 Task: Look for space in Provo, United States from 12th July, 2023 to 16th July, 2023 for 8 adults in price range Rs.10000 to Rs.16000. Place can be private room with 8 bedrooms having 8 beds and 8 bathrooms. Property type can be house, flat, guest house. Amenities needed are: wifi, TV, free parkinig on premises, gym, breakfast. Booking option can be shelf check-in. Required host language is English.
Action: Mouse moved to (435, 105)
Screenshot: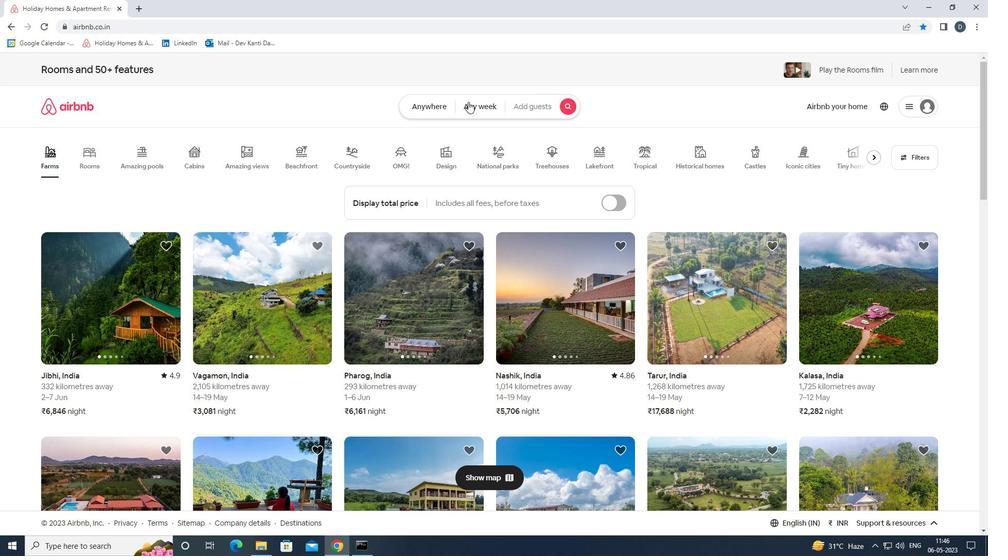 
Action: Mouse pressed left at (435, 105)
Screenshot: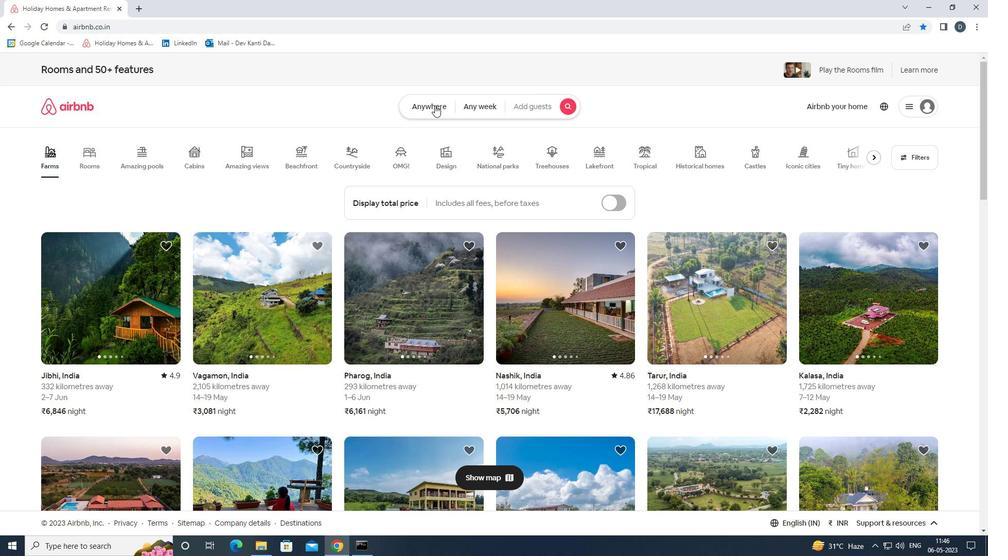 
Action: Mouse moved to (385, 147)
Screenshot: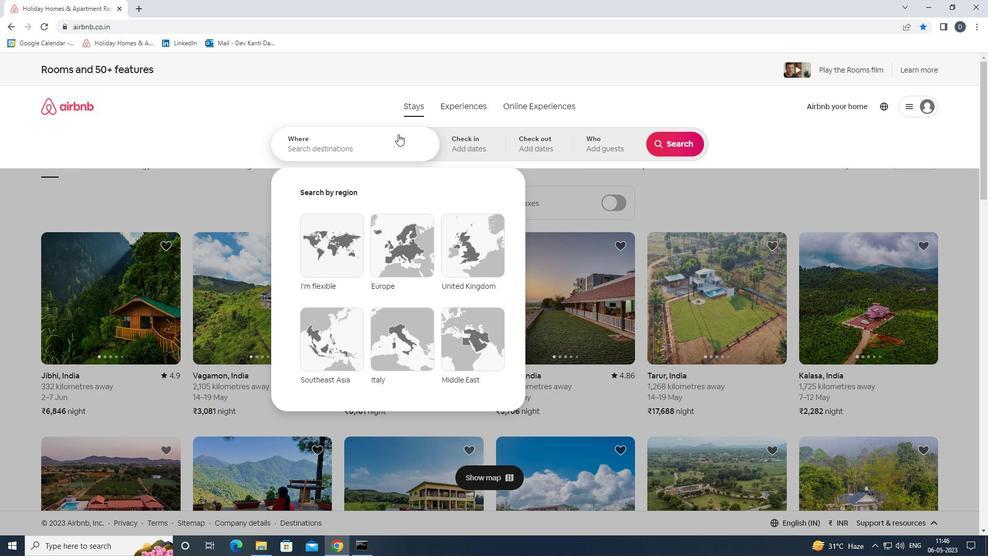 
Action: Mouse pressed left at (385, 147)
Screenshot: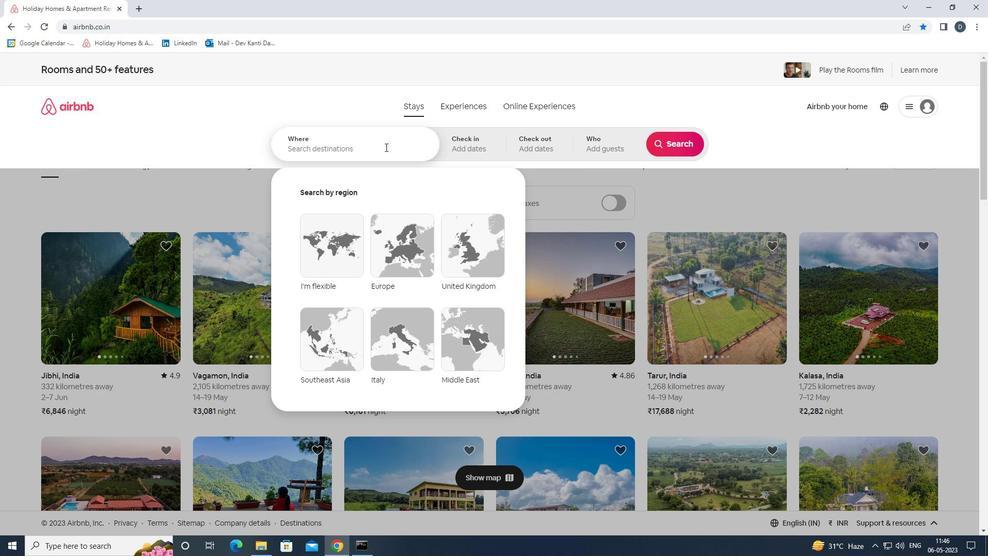 
Action: Key pressed <Key.shift>PROVO,<Key.shift>UNITED<Key.space><Key.shift>STATES<Key.enter>
Screenshot: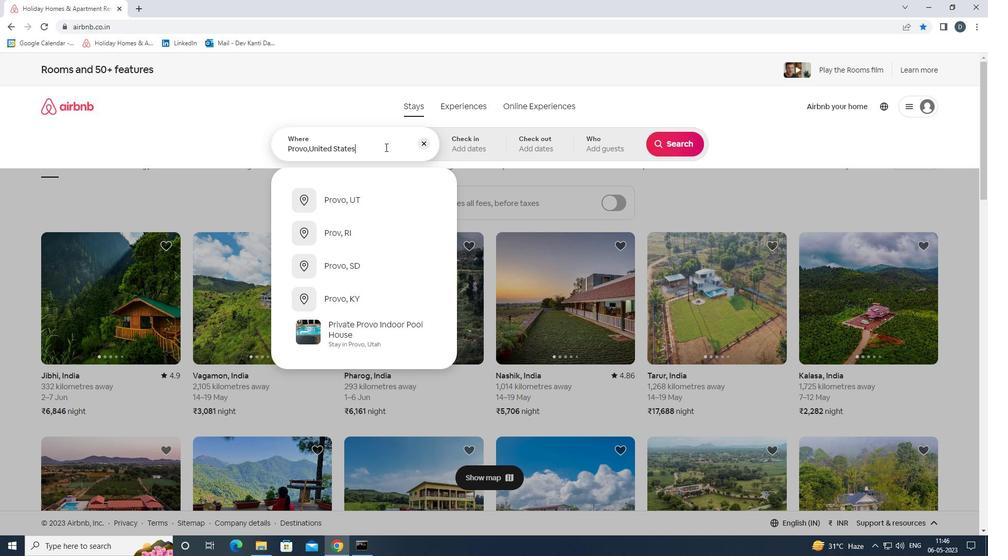 
Action: Mouse moved to (680, 224)
Screenshot: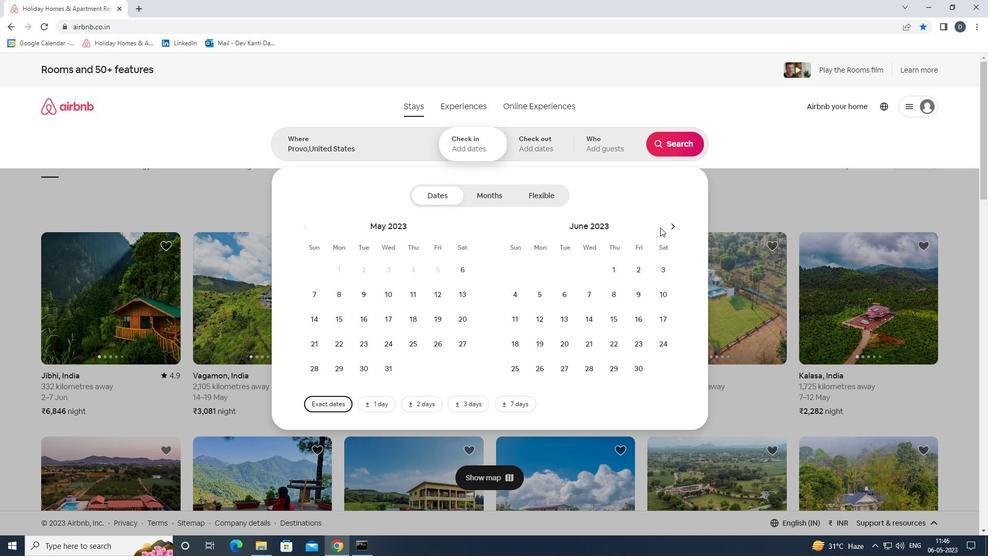 
Action: Mouse pressed left at (680, 224)
Screenshot: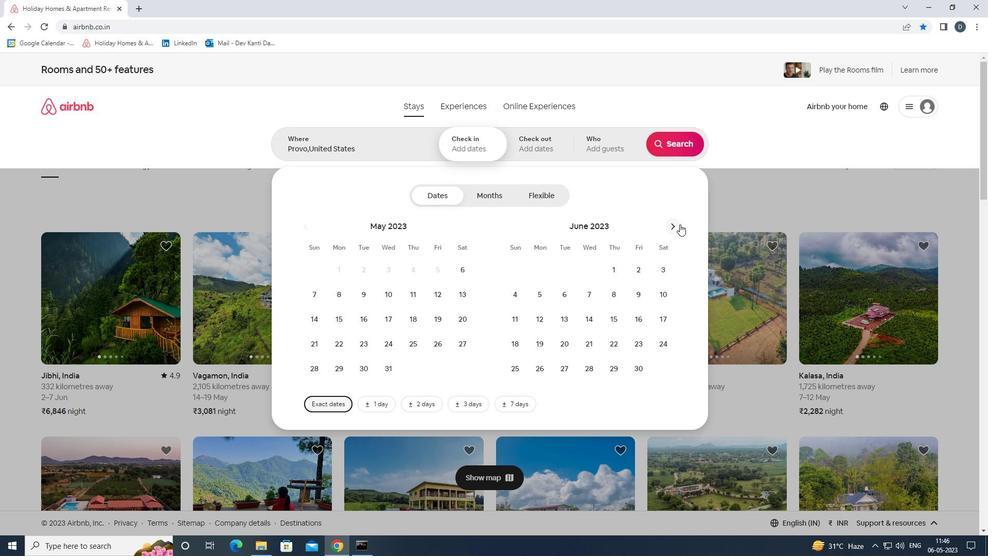 
Action: Mouse moved to (581, 317)
Screenshot: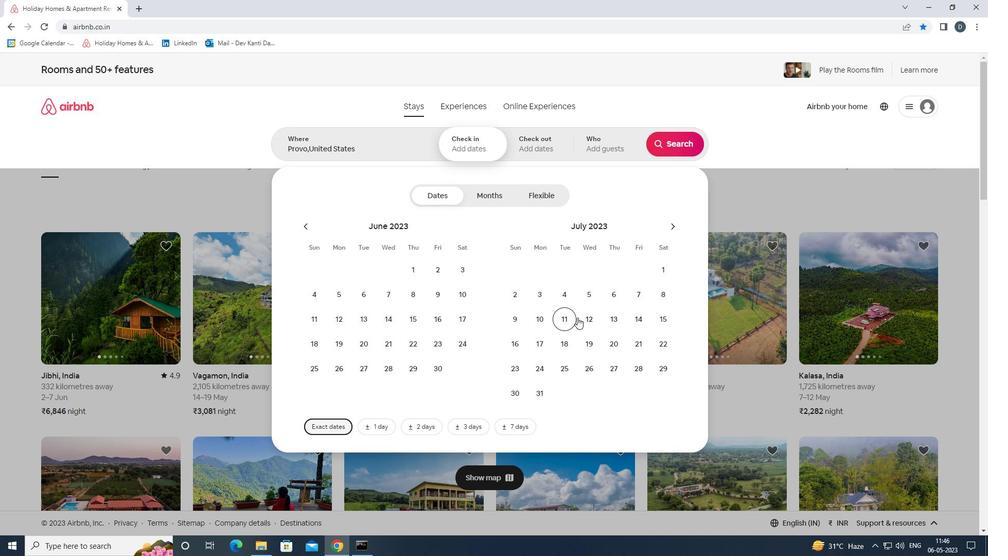 
Action: Mouse pressed left at (581, 317)
Screenshot: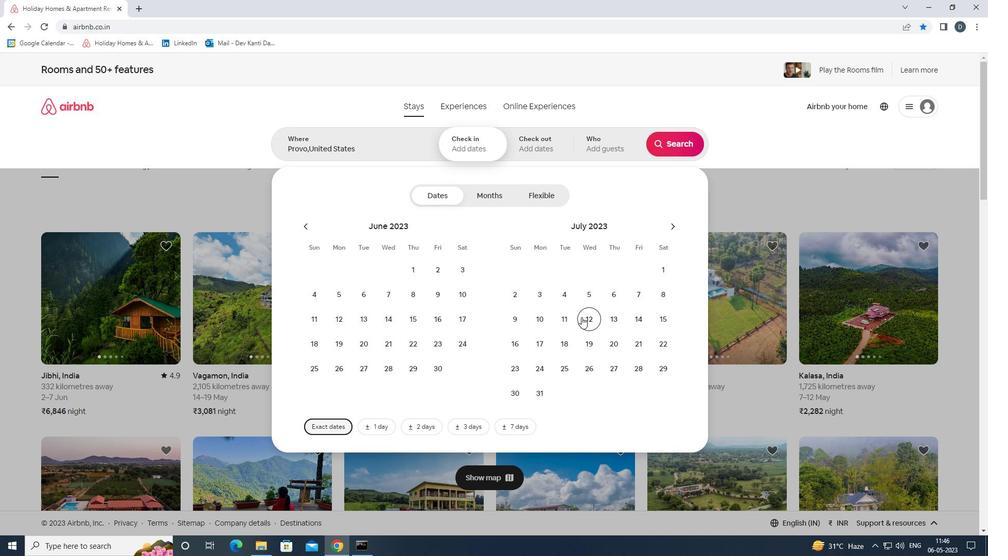 
Action: Mouse moved to (520, 342)
Screenshot: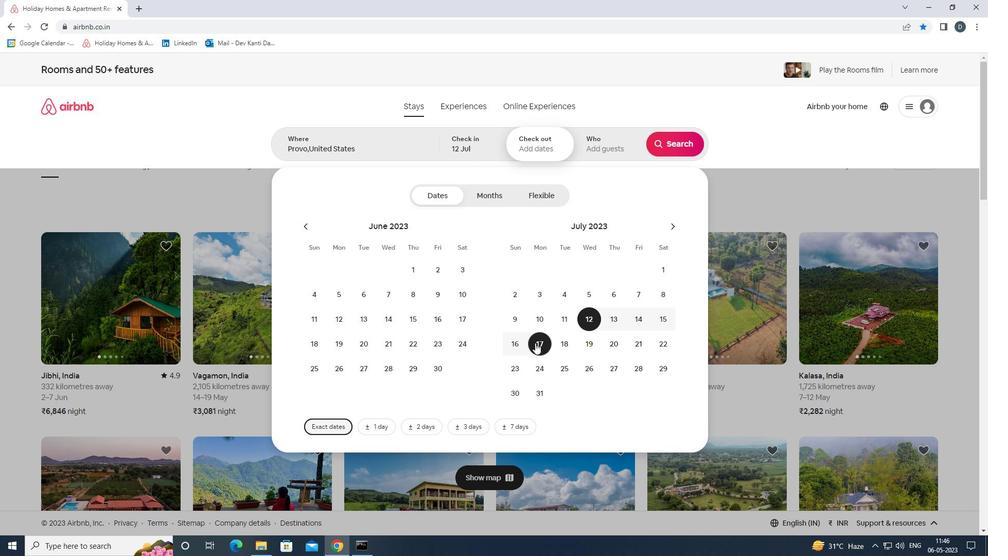 
Action: Mouse pressed left at (520, 342)
Screenshot: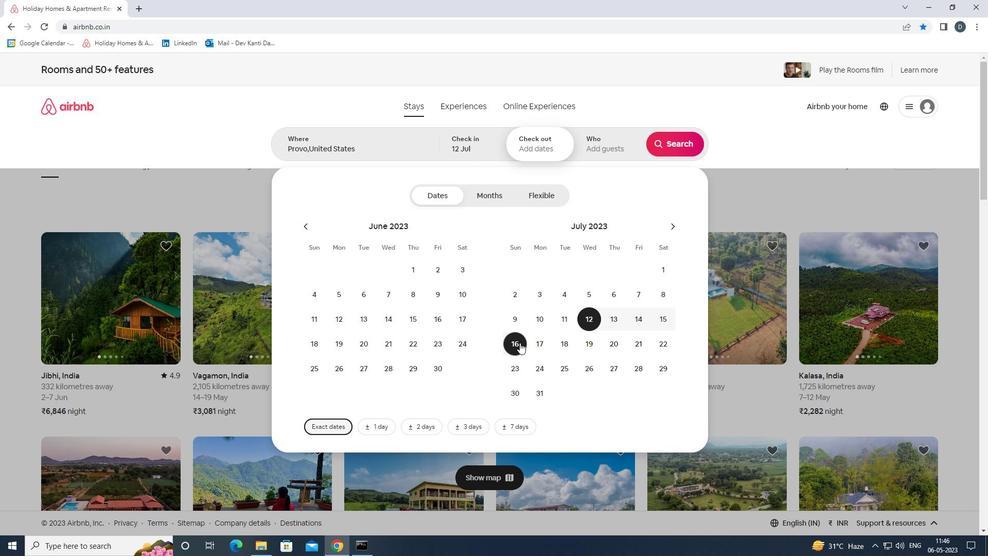 
Action: Mouse moved to (600, 144)
Screenshot: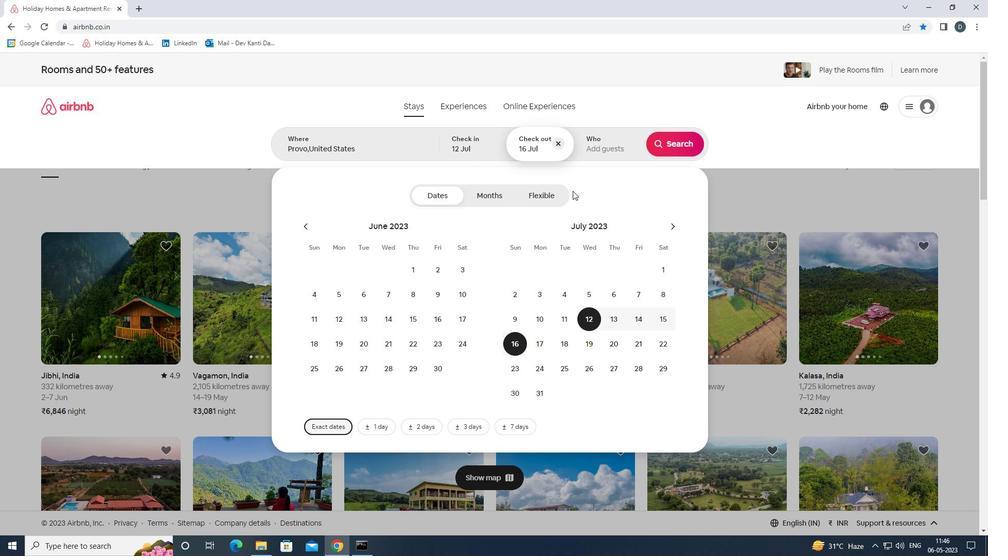 
Action: Mouse pressed left at (600, 144)
Screenshot: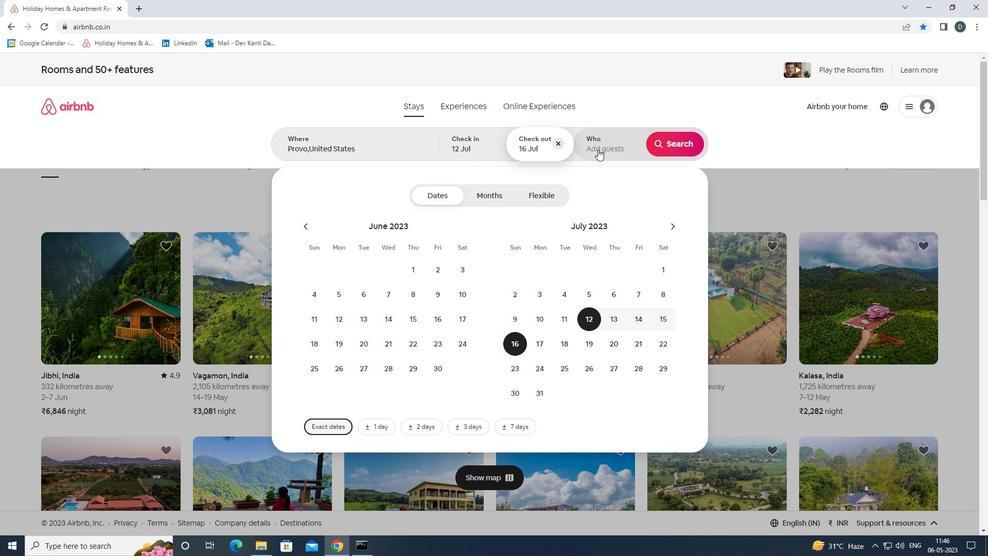 
Action: Mouse moved to (677, 204)
Screenshot: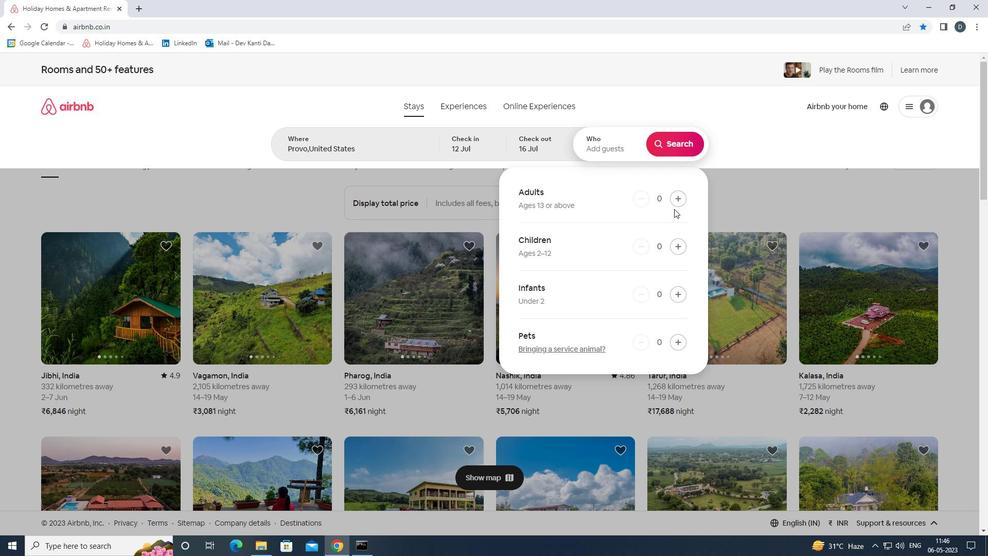 
Action: Mouse pressed left at (677, 204)
Screenshot: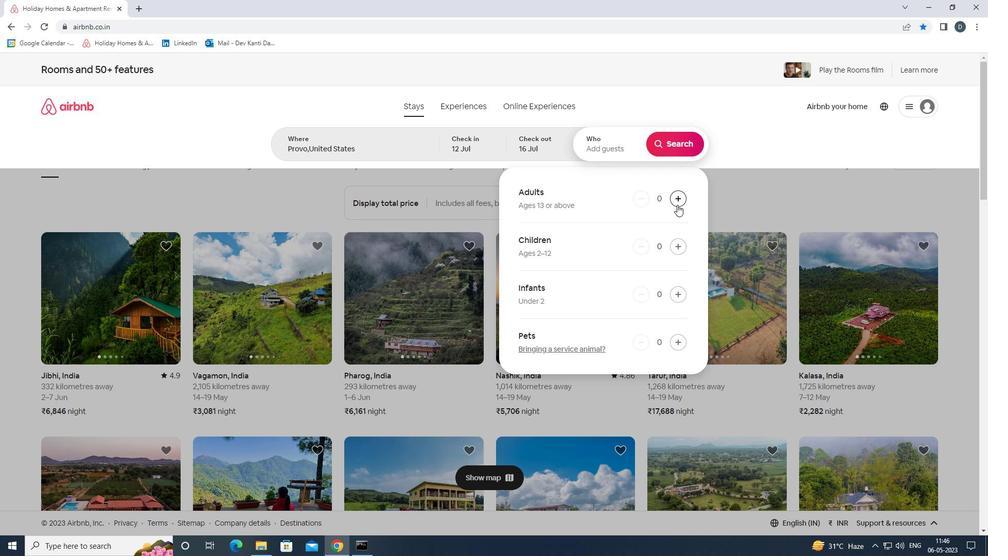
Action: Mouse pressed left at (677, 204)
Screenshot: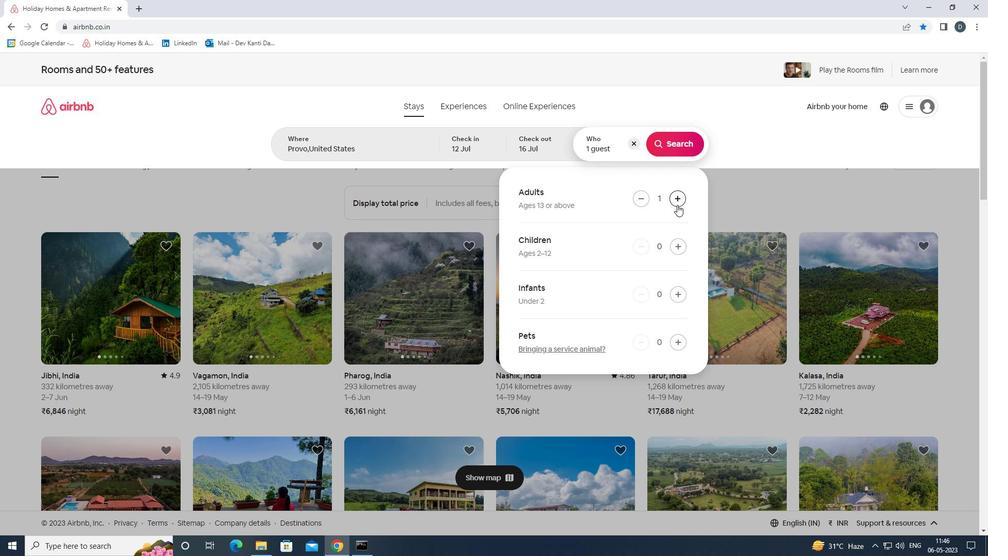
Action: Mouse pressed left at (677, 204)
Screenshot: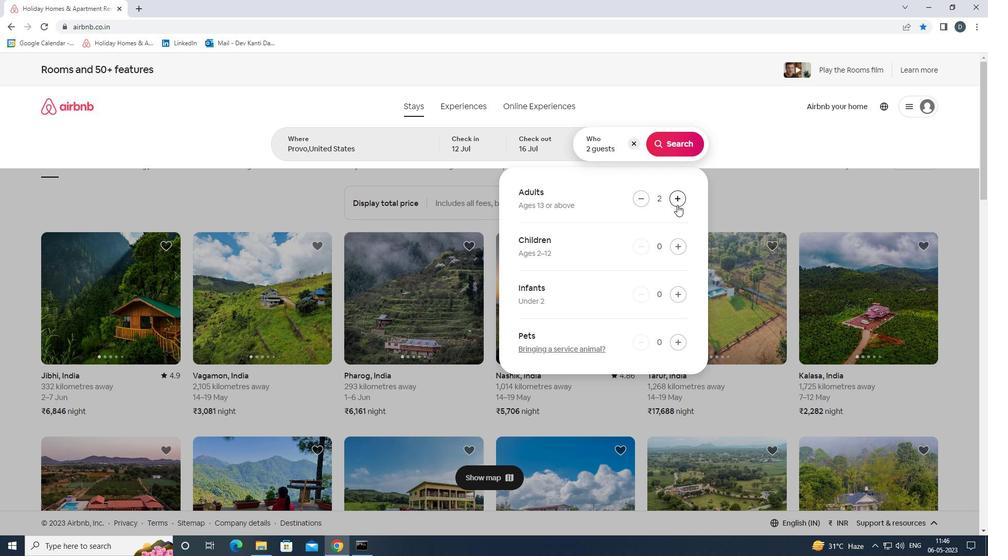 
Action: Mouse pressed left at (677, 204)
Screenshot: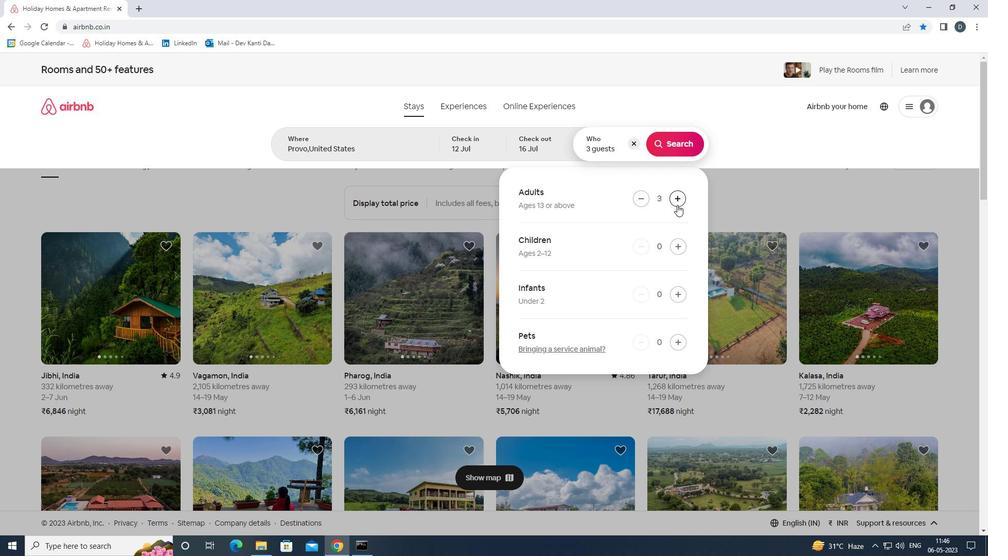 
Action: Mouse pressed left at (677, 204)
Screenshot: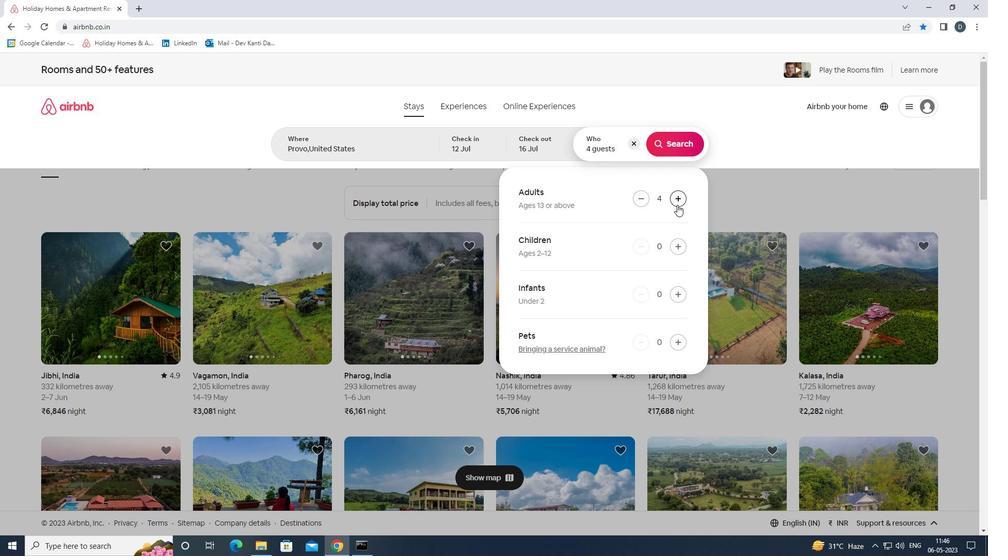 
Action: Mouse pressed left at (677, 204)
Screenshot: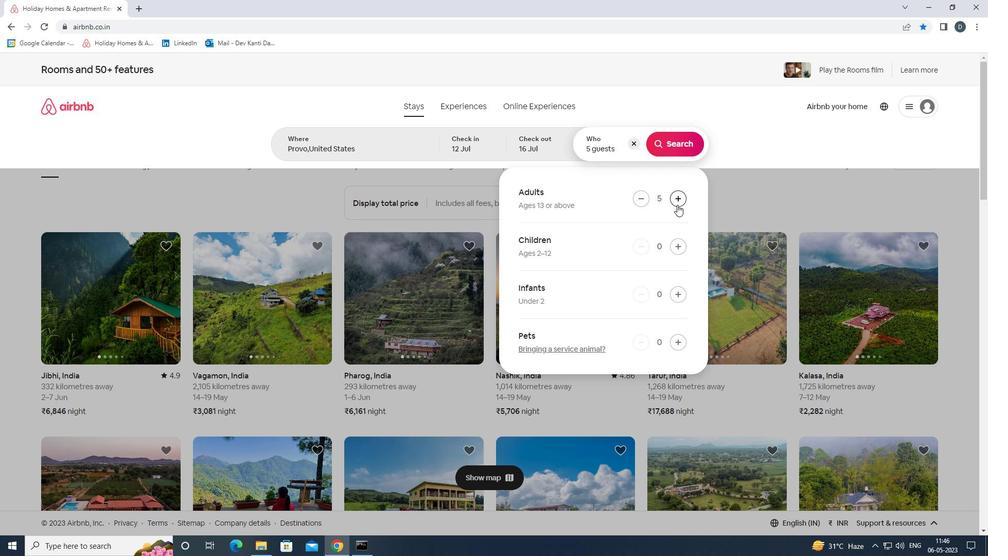 
Action: Mouse pressed left at (677, 204)
Screenshot: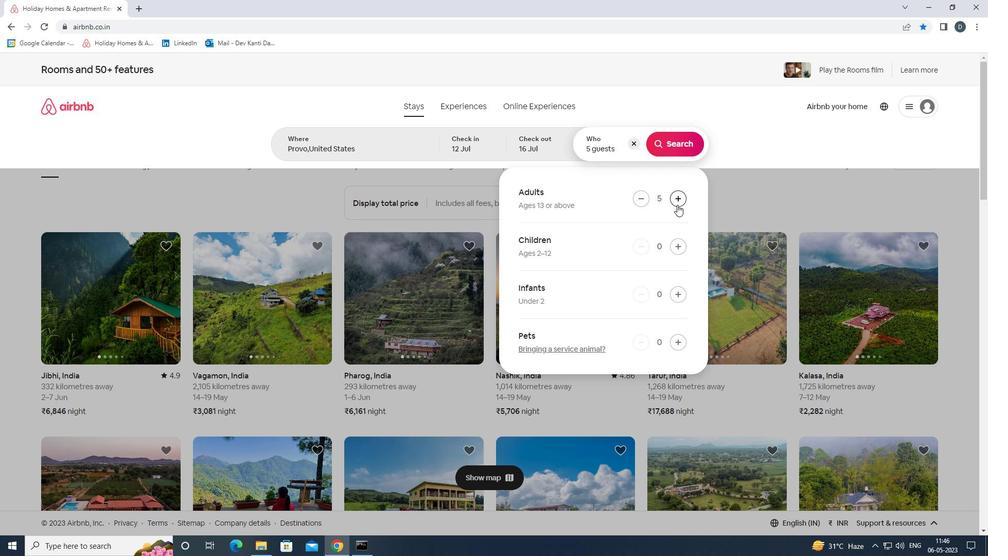 
Action: Mouse pressed left at (677, 204)
Screenshot: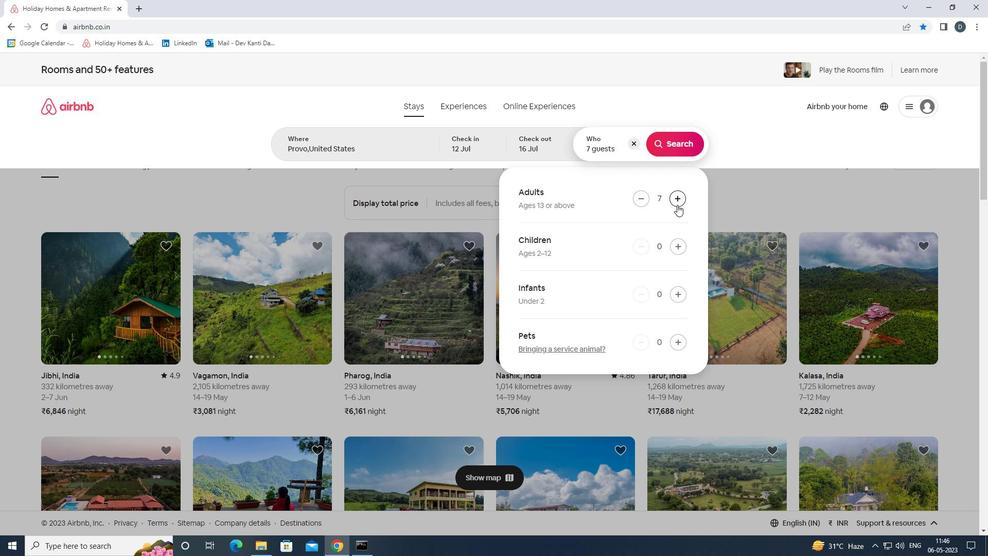 
Action: Mouse moved to (672, 147)
Screenshot: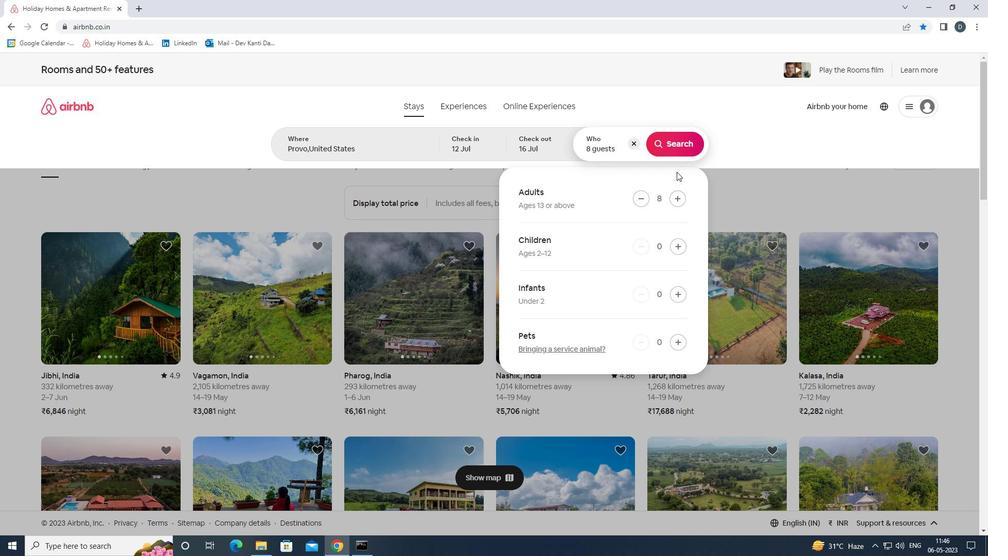
Action: Mouse pressed left at (672, 147)
Screenshot: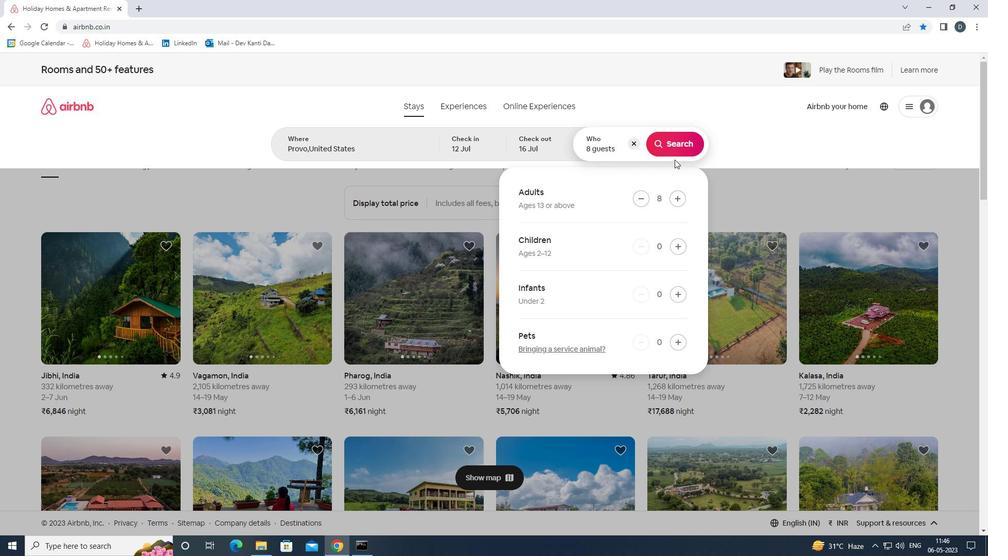 
Action: Mouse moved to (940, 115)
Screenshot: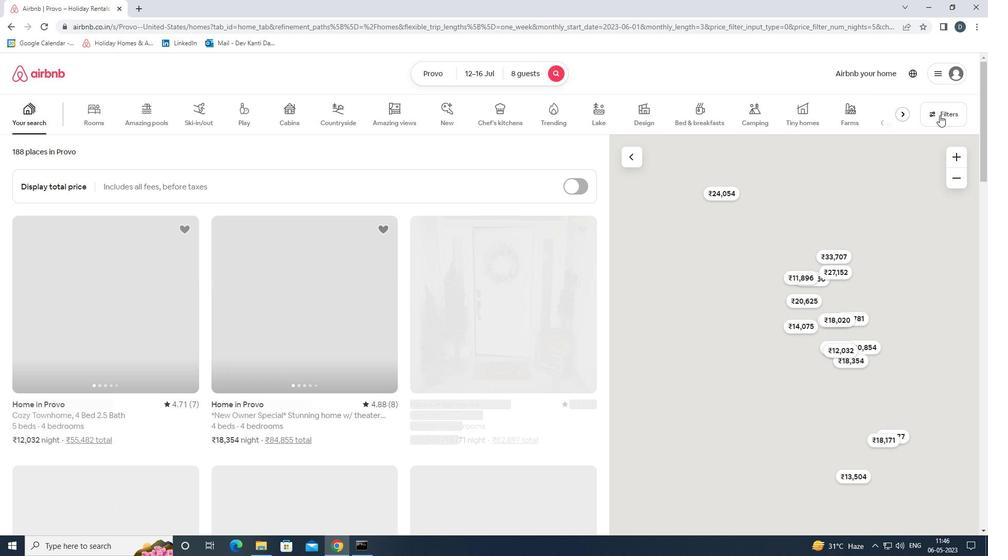 
Action: Mouse pressed left at (940, 115)
Screenshot: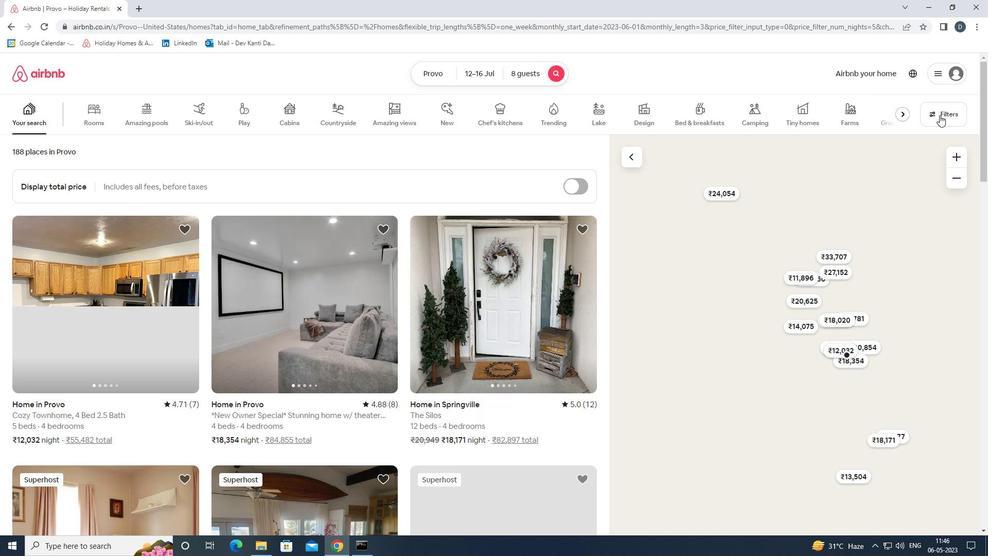 
Action: Mouse moved to (428, 371)
Screenshot: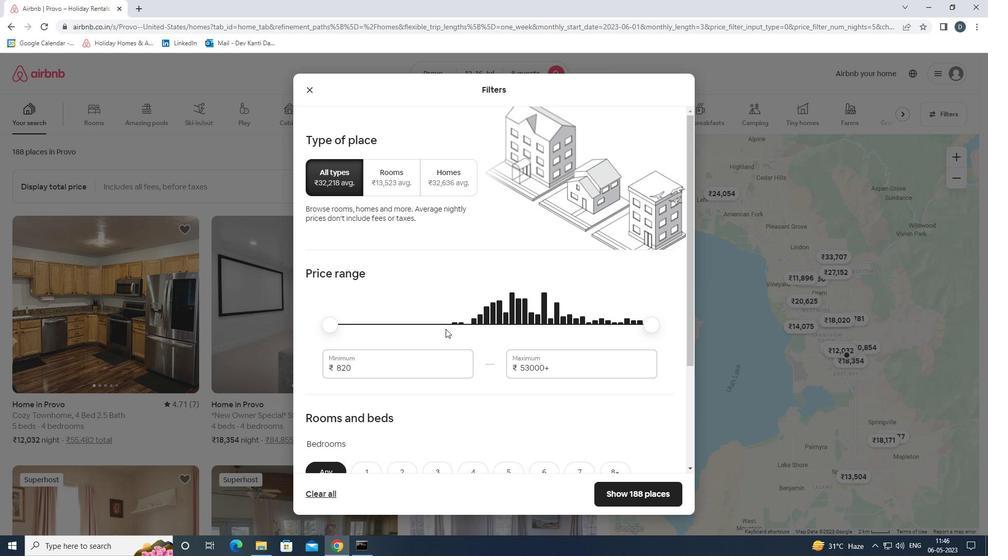 
Action: Mouse pressed left at (428, 371)
Screenshot: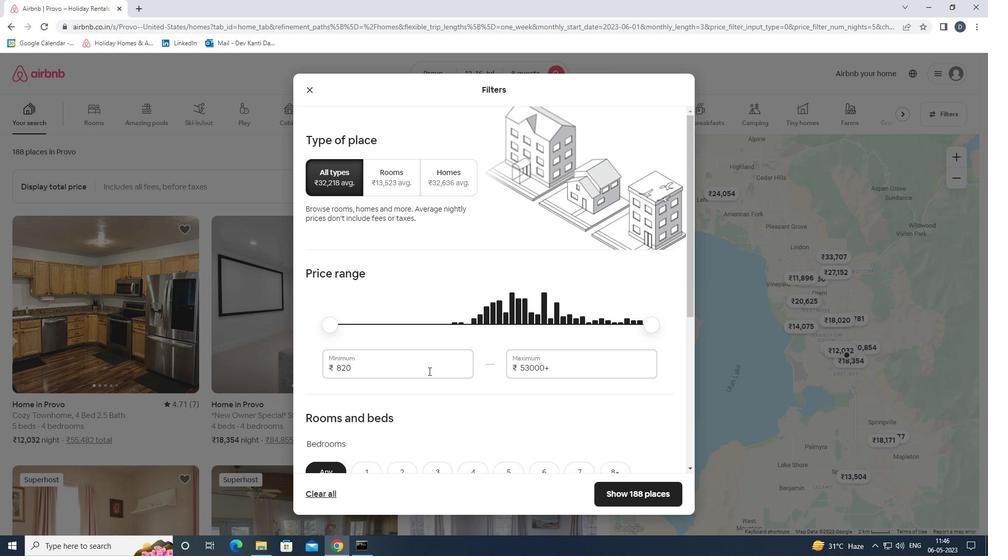 
Action: Mouse pressed left at (428, 371)
Screenshot: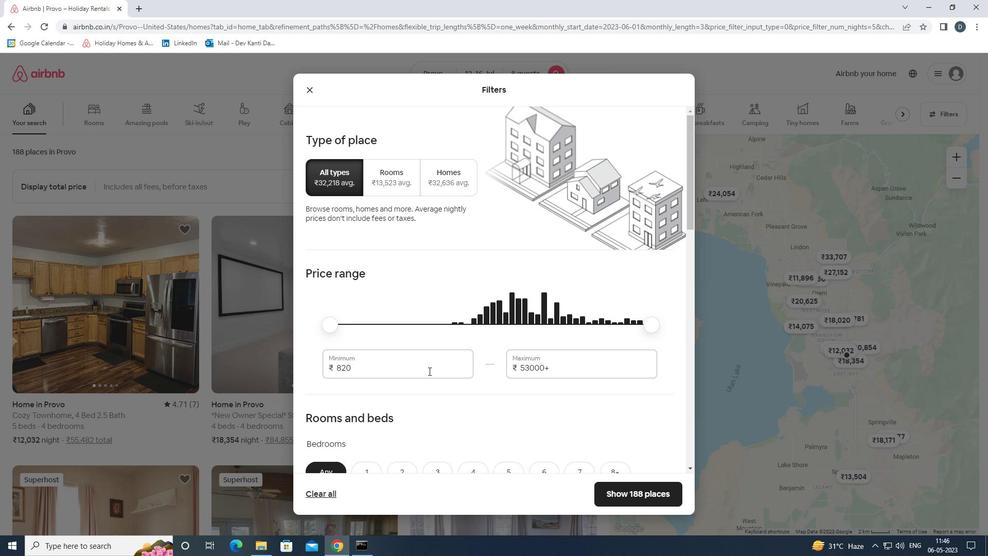 
Action: Key pressed 10000<Key.tab>16000
Screenshot: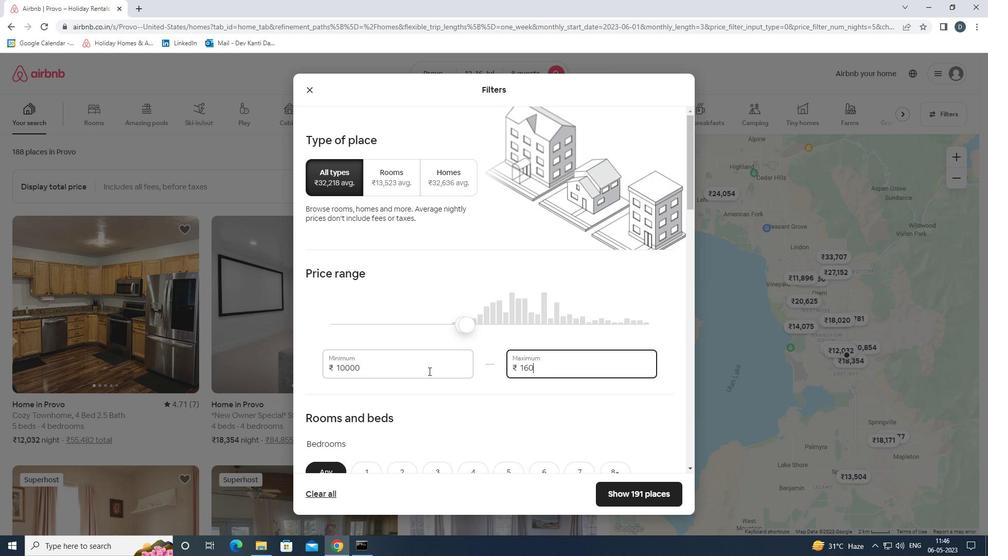 
Action: Mouse scrolled (428, 370) with delta (0, 0)
Screenshot: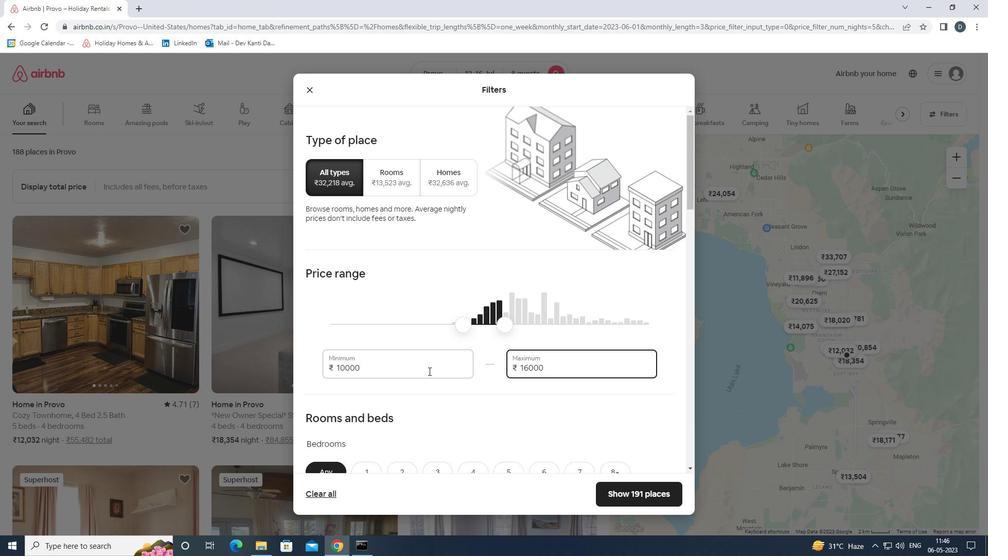 
Action: Mouse scrolled (428, 370) with delta (0, 0)
Screenshot: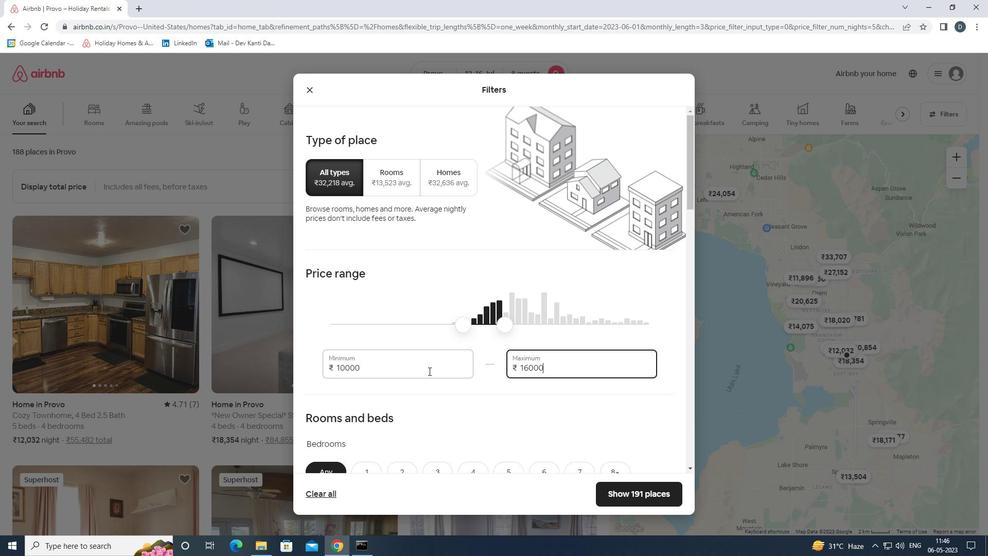 
Action: Mouse scrolled (428, 370) with delta (0, 0)
Screenshot: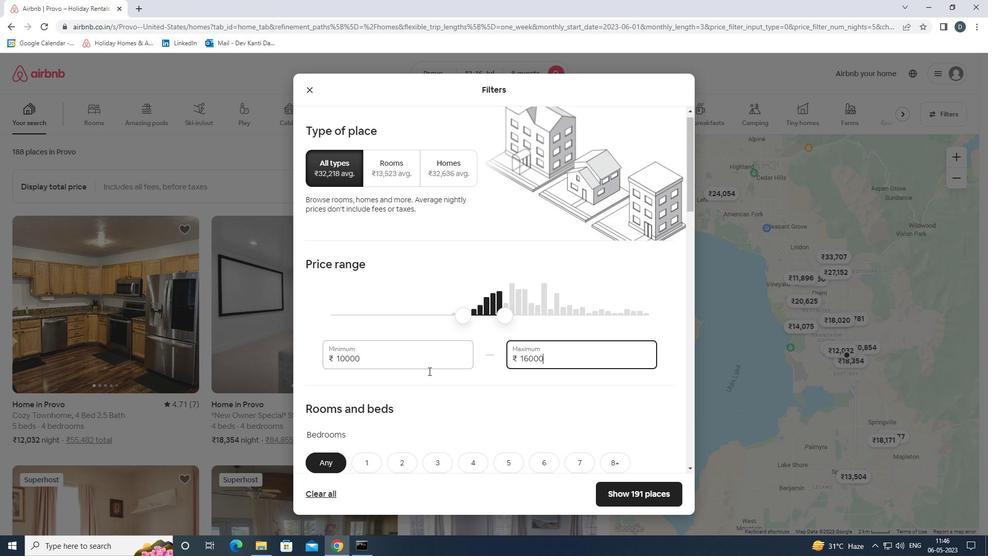 
Action: Mouse moved to (436, 366)
Screenshot: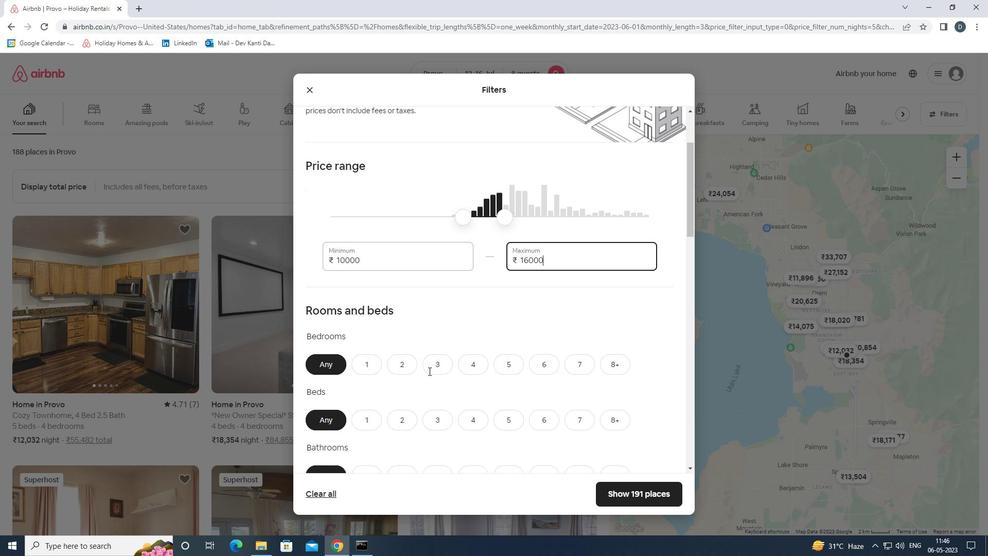 
Action: Mouse scrolled (436, 366) with delta (0, 0)
Screenshot: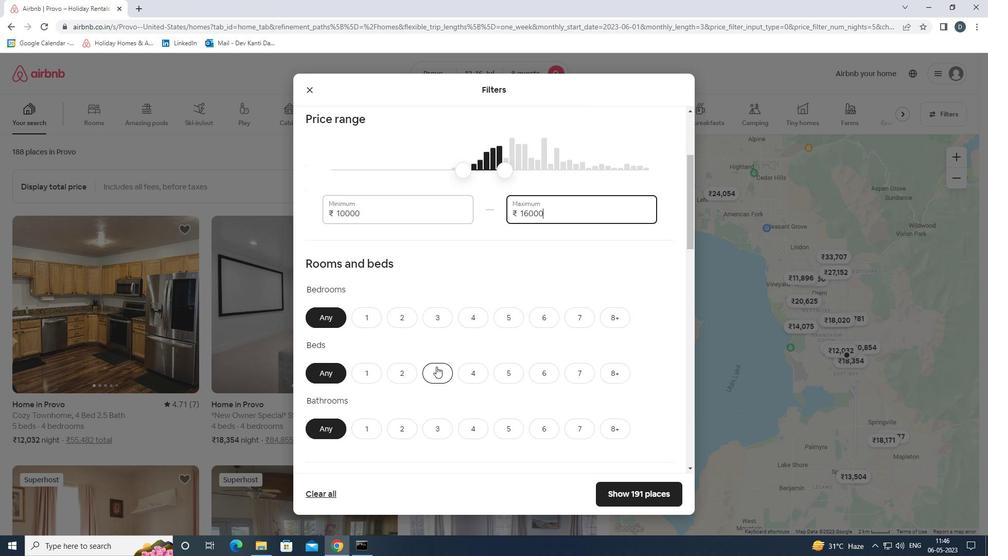 
Action: Mouse moved to (613, 268)
Screenshot: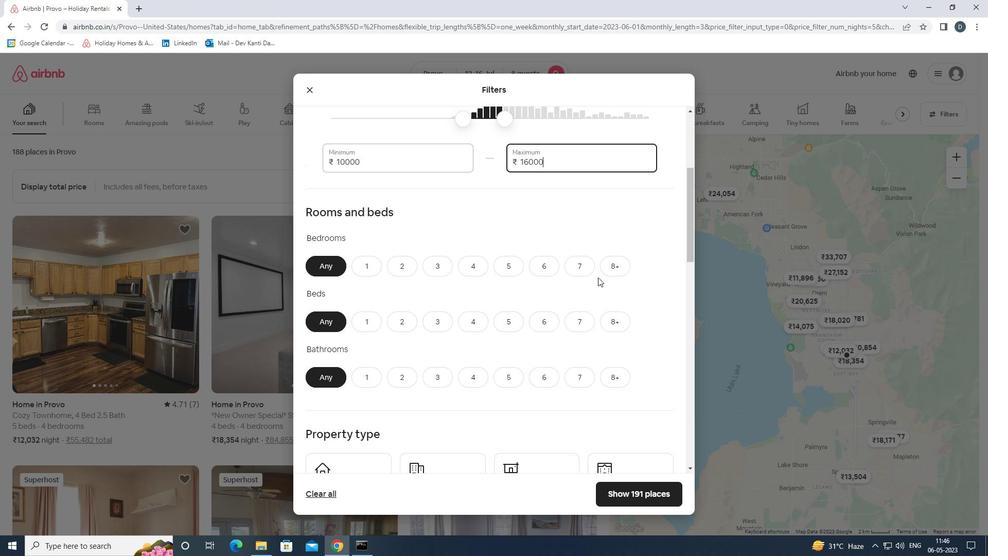 
Action: Mouse pressed left at (613, 268)
Screenshot: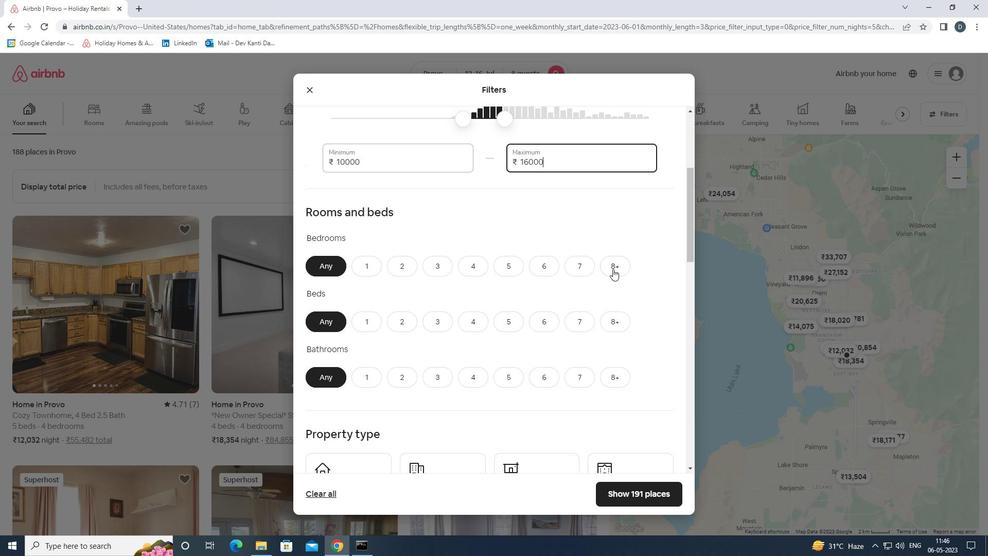 
Action: Mouse moved to (616, 319)
Screenshot: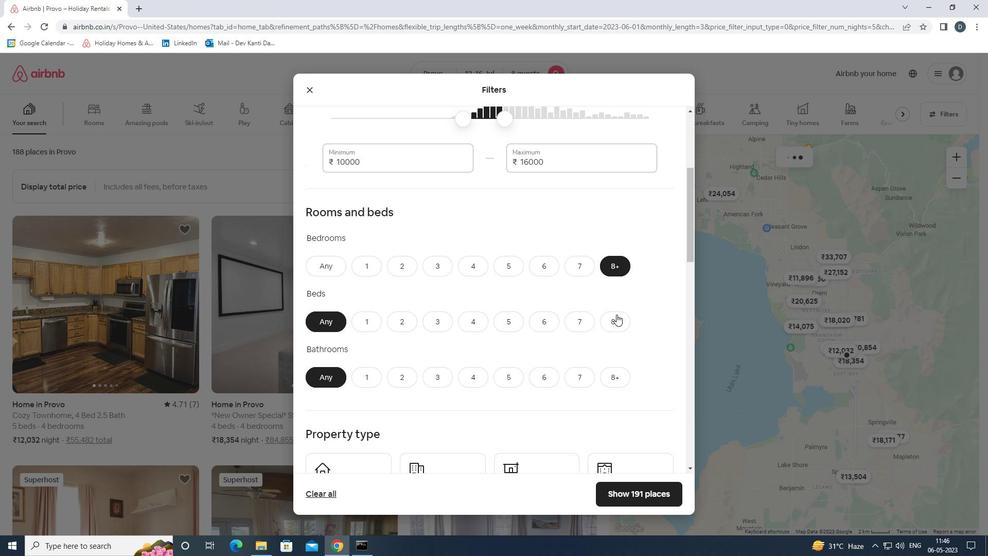 
Action: Mouse pressed left at (616, 319)
Screenshot: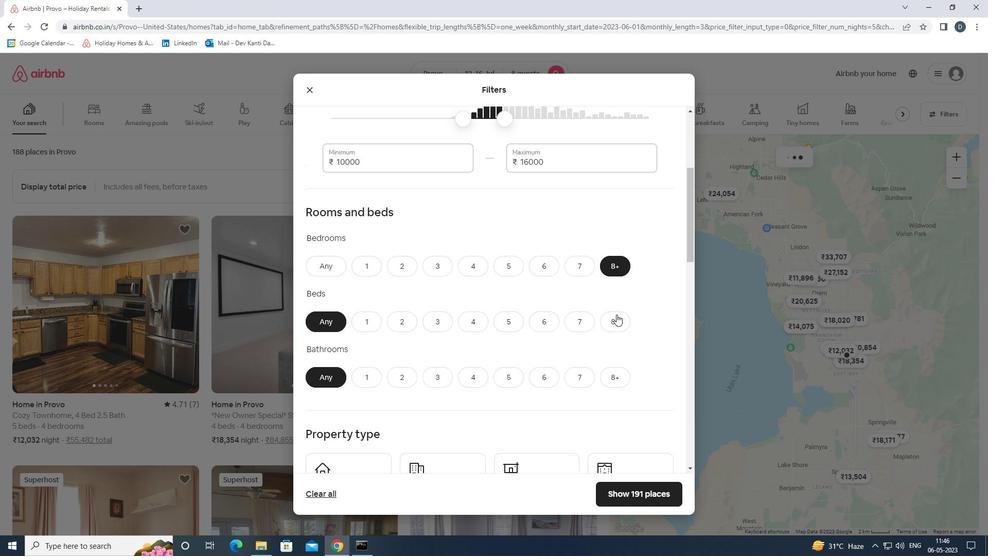 
Action: Mouse moved to (617, 376)
Screenshot: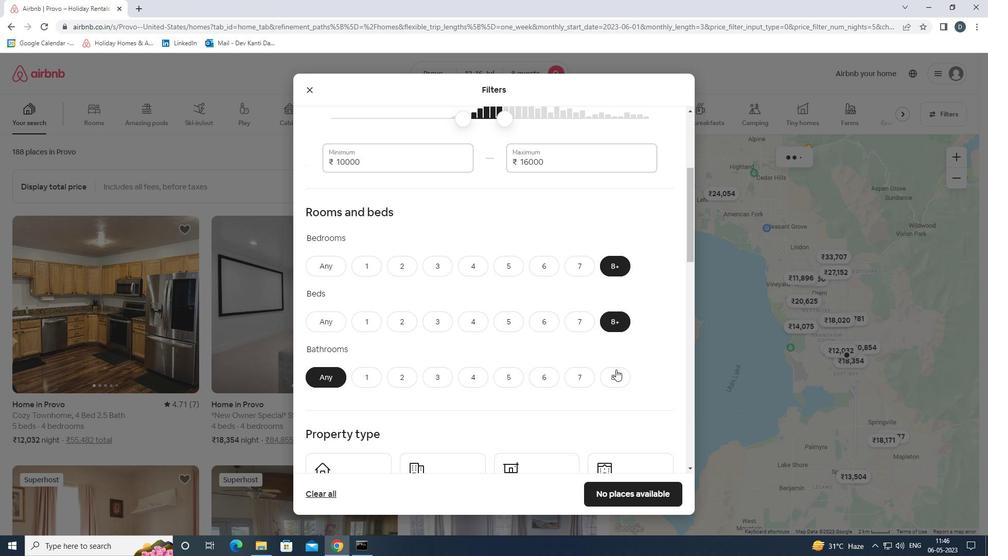 
Action: Mouse pressed left at (617, 376)
Screenshot: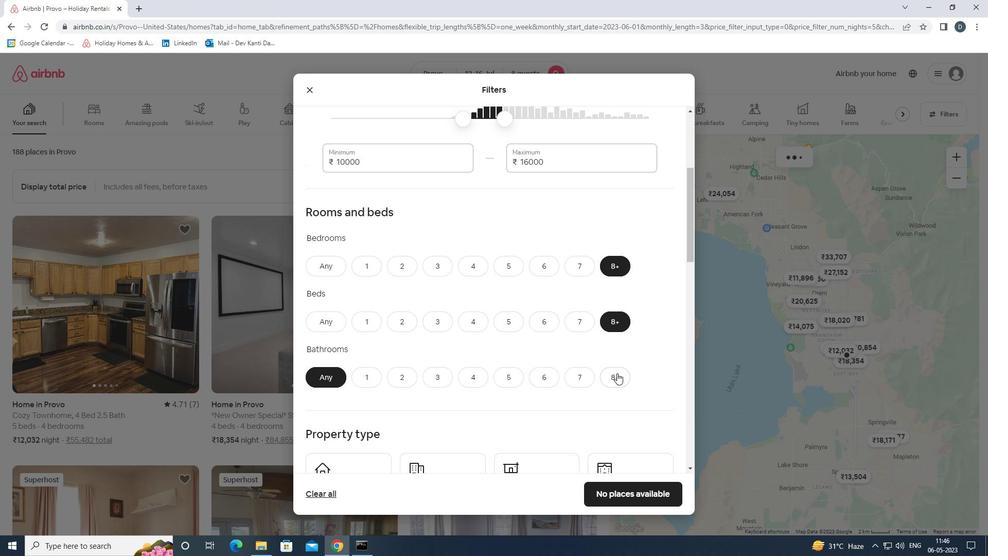
Action: Mouse moved to (627, 346)
Screenshot: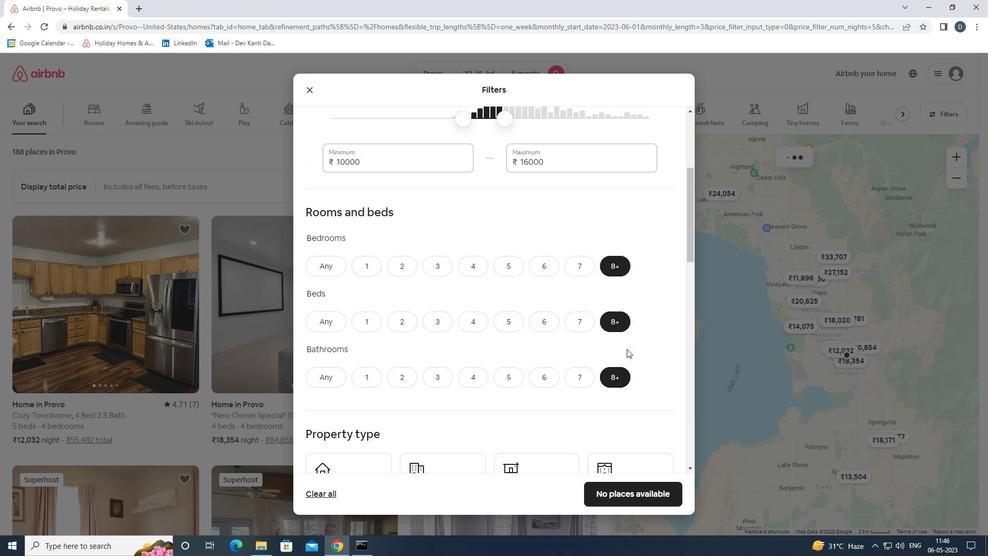 
Action: Mouse scrolled (627, 346) with delta (0, 0)
Screenshot: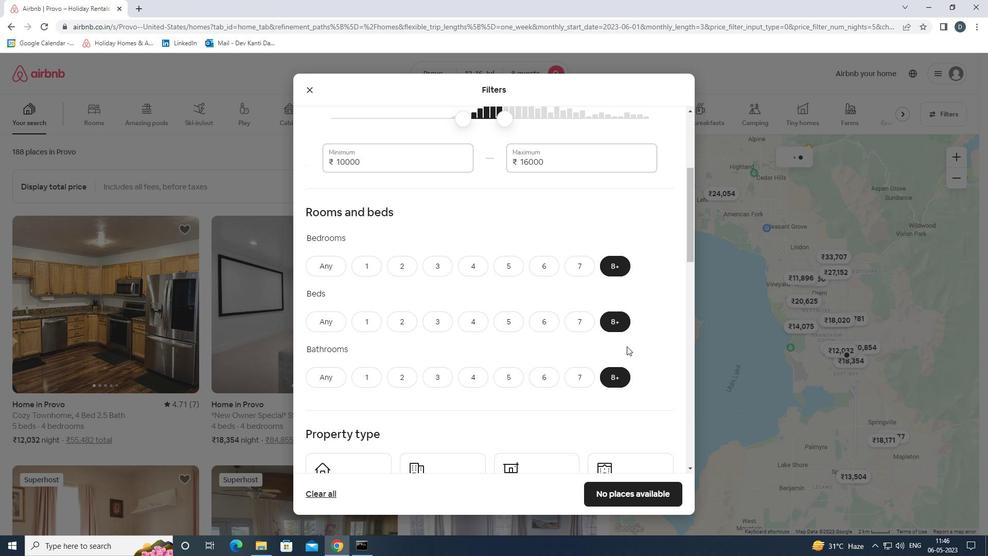 
Action: Mouse scrolled (627, 346) with delta (0, 0)
Screenshot: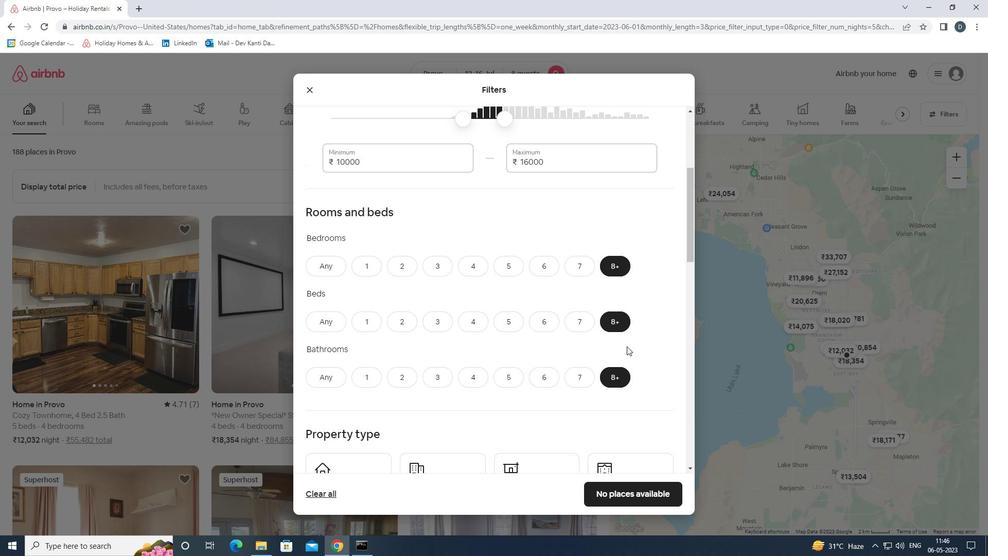
Action: Mouse moved to (377, 395)
Screenshot: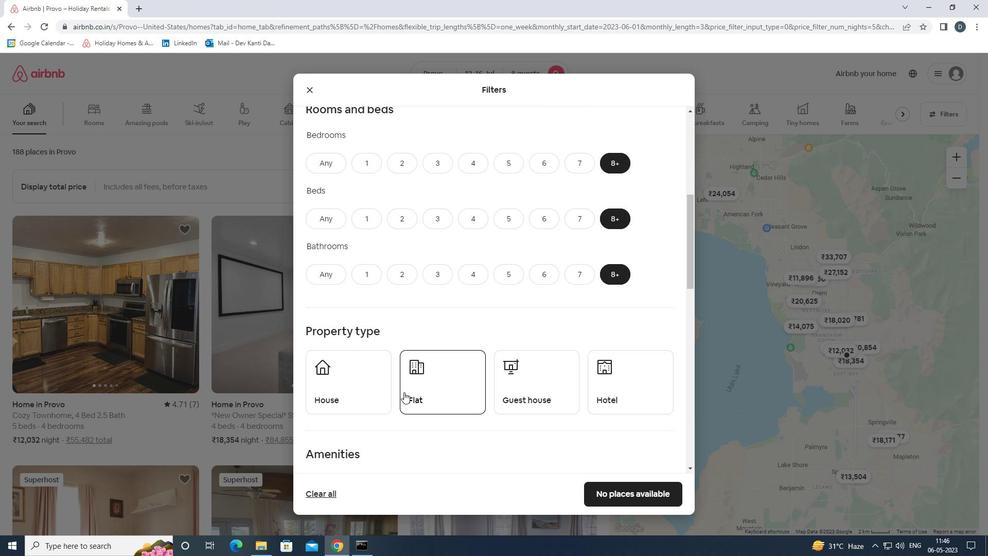 
Action: Mouse pressed left at (377, 395)
Screenshot: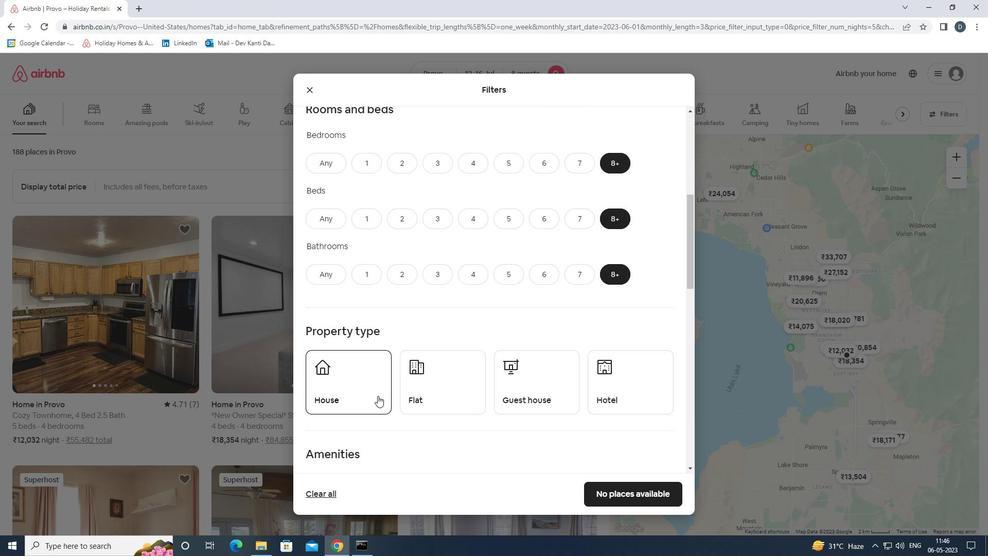 
Action: Mouse moved to (440, 385)
Screenshot: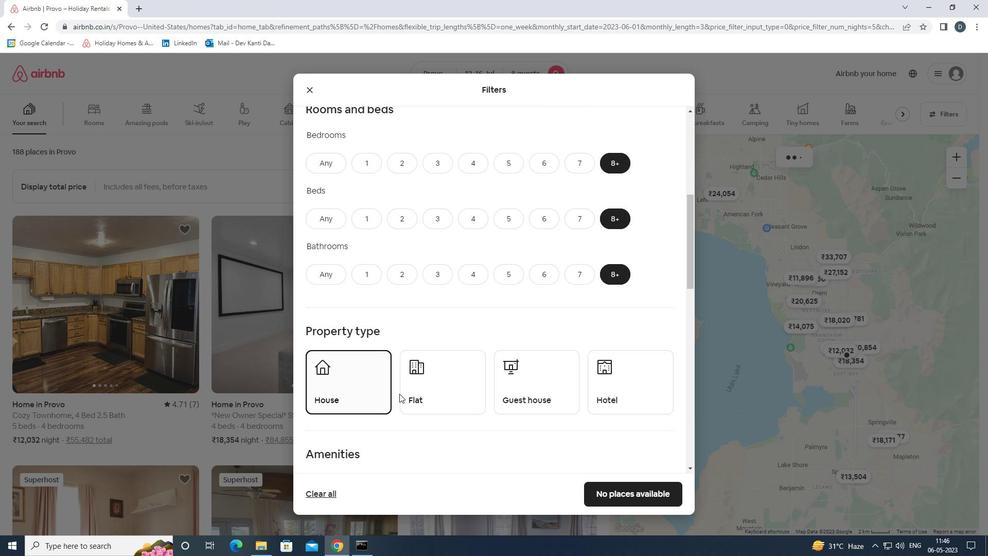 
Action: Mouse pressed left at (440, 385)
Screenshot: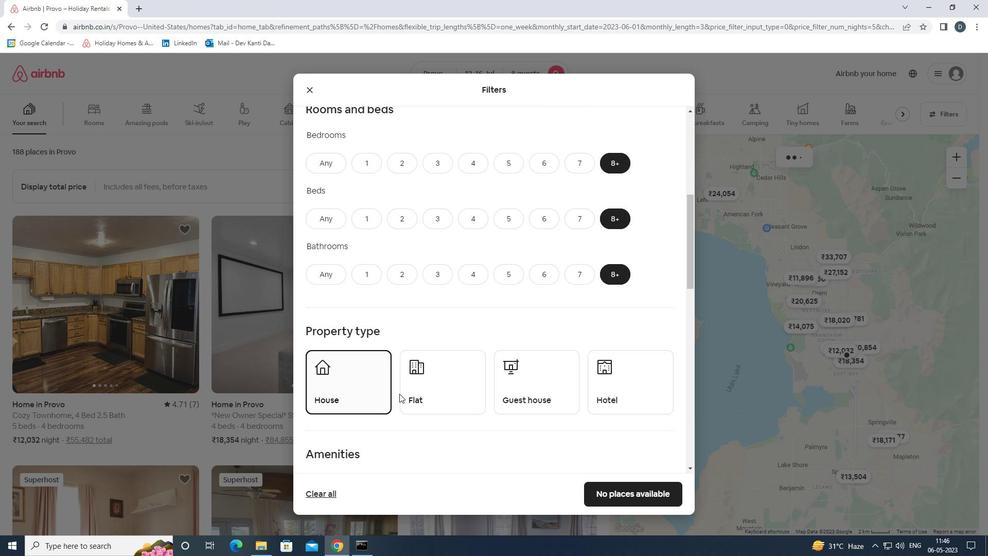 
Action: Mouse moved to (527, 375)
Screenshot: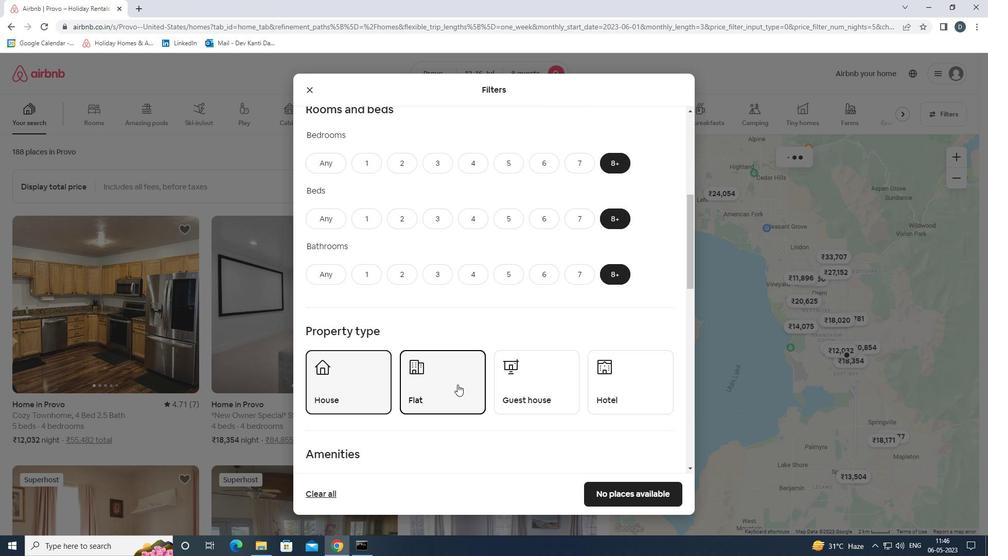 
Action: Mouse pressed left at (527, 375)
Screenshot: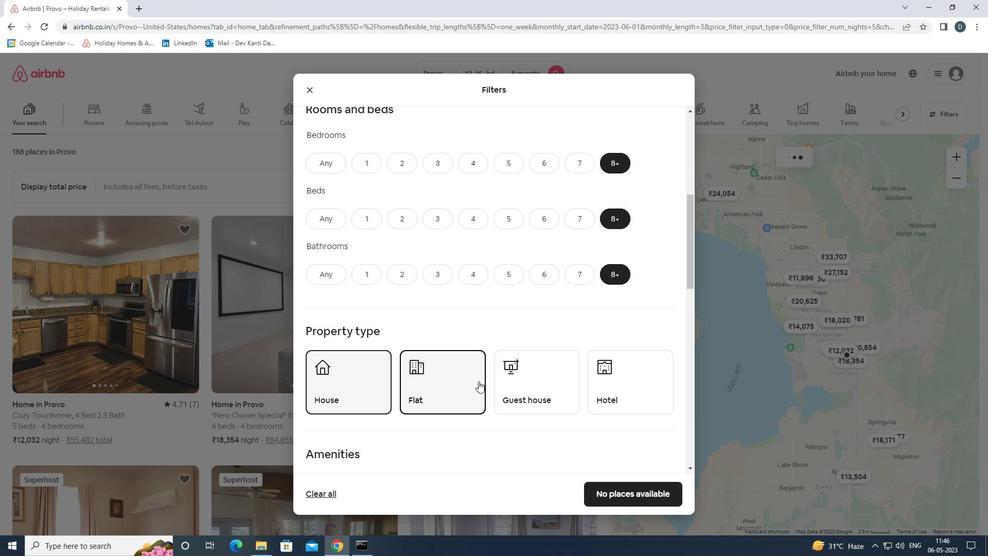 
Action: Mouse moved to (529, 376)
Screenshot: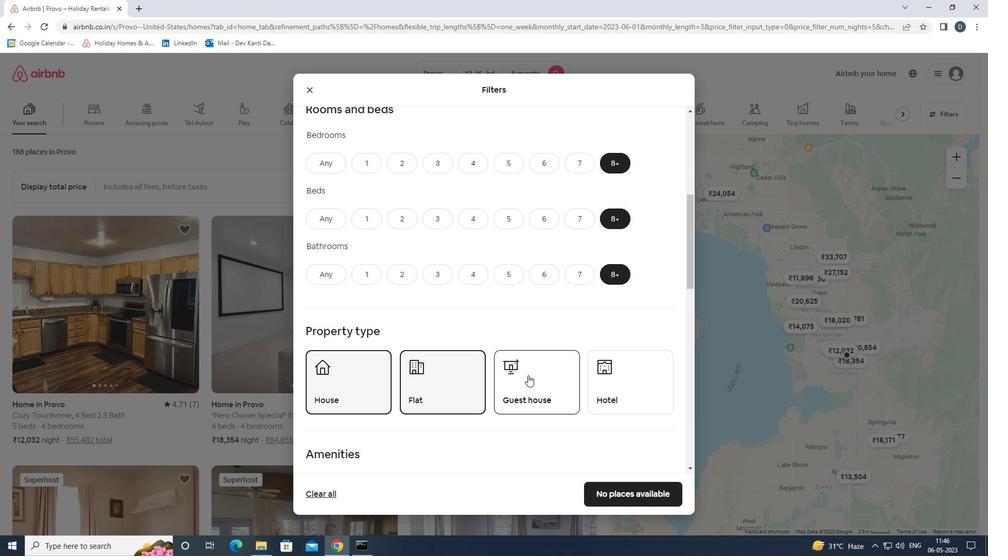 
Action: Mouse scrolled (529, 376) with delta (0, 0)
Screenshot: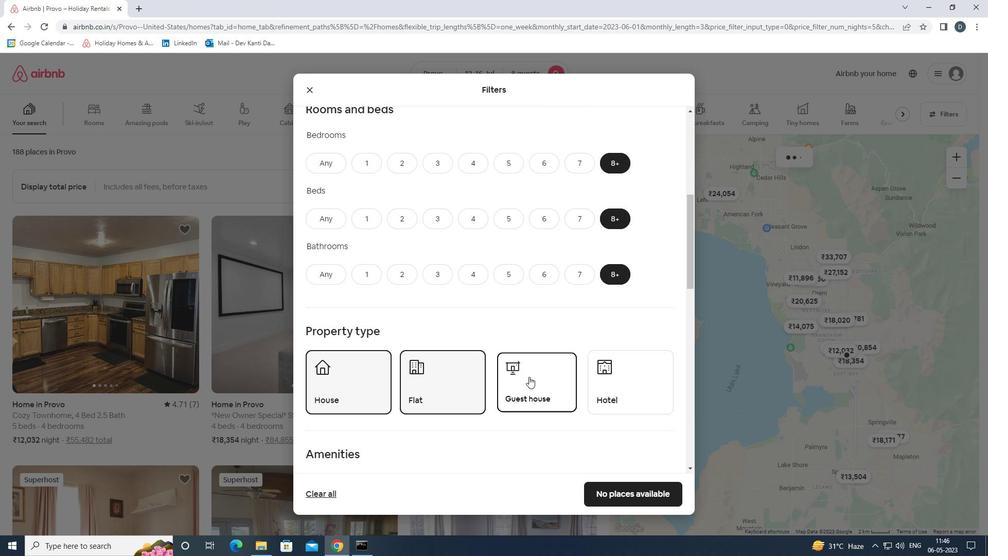
Action: Mouse scrolled (529, 376) with delta (0, 0)
Screenshot: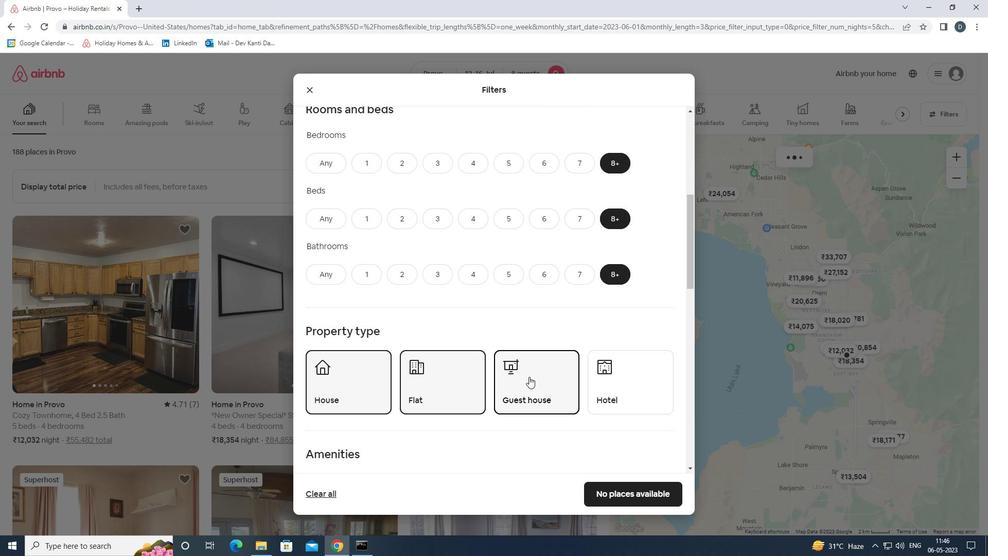 
Action: Mouse scrolled (529, 376) with delta (0, 0)
Screenshot: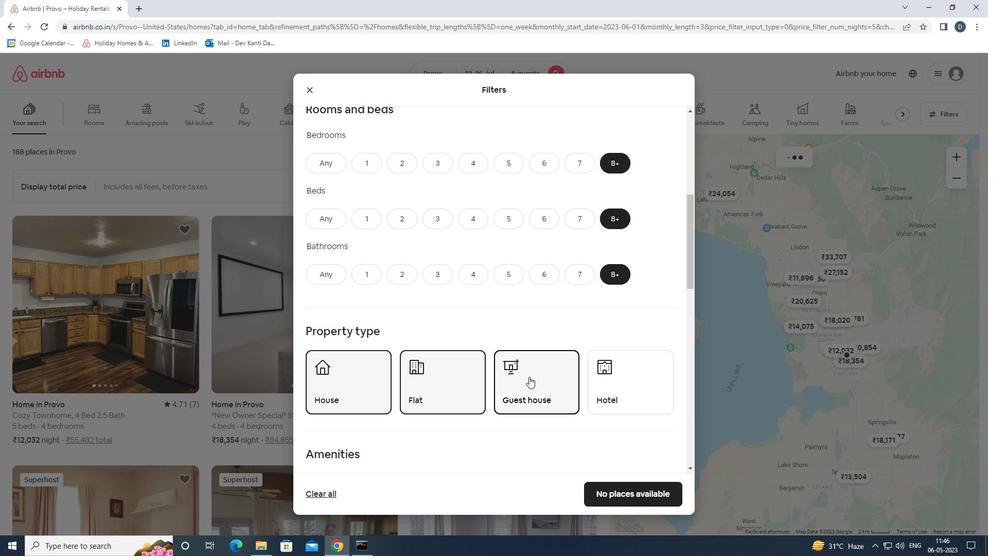 
Action: Mouse moved to (532, 376)
Screenshot: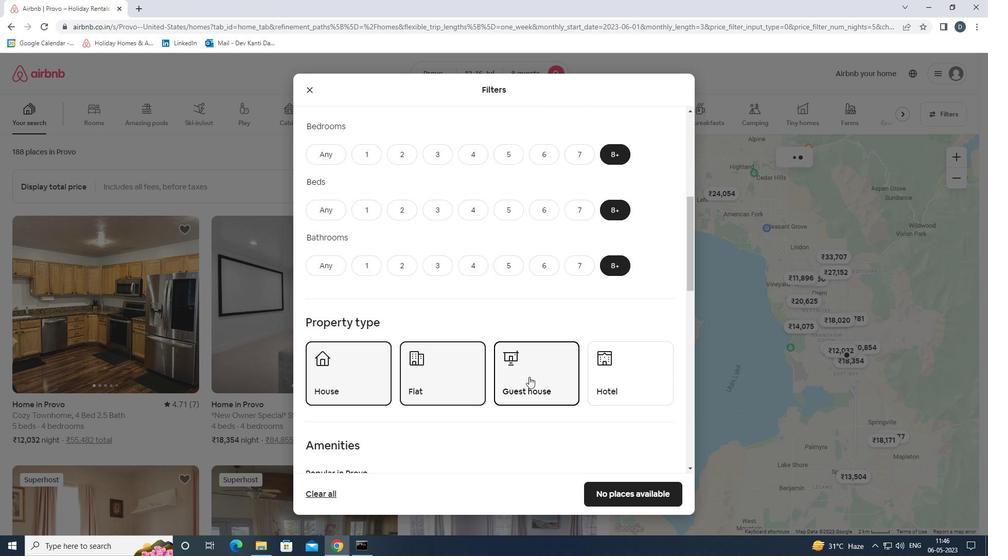 
Action: Mouse scrolled (532, 376) with delta (0, 0)
Screenshot: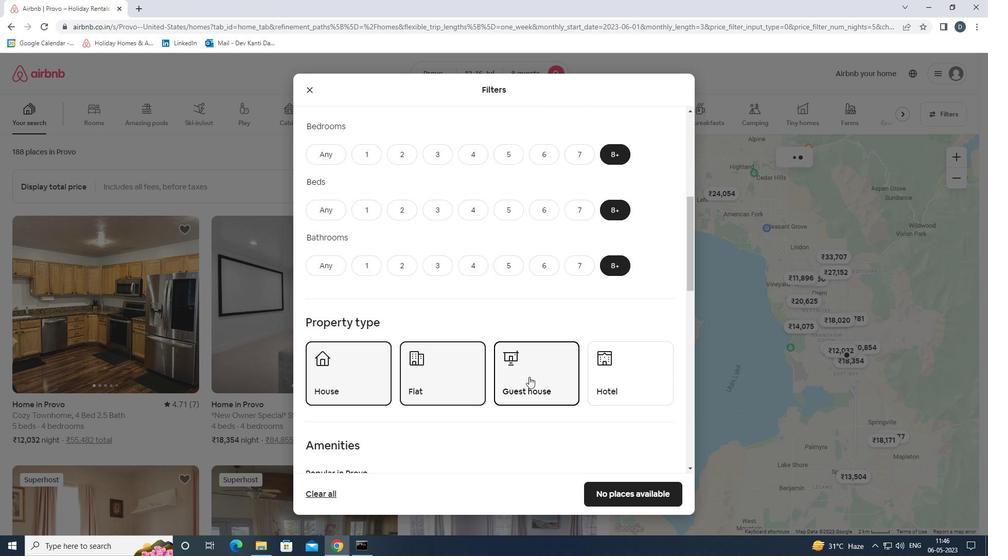 
Action: Mouse moved to (328, 301)
Screenshot: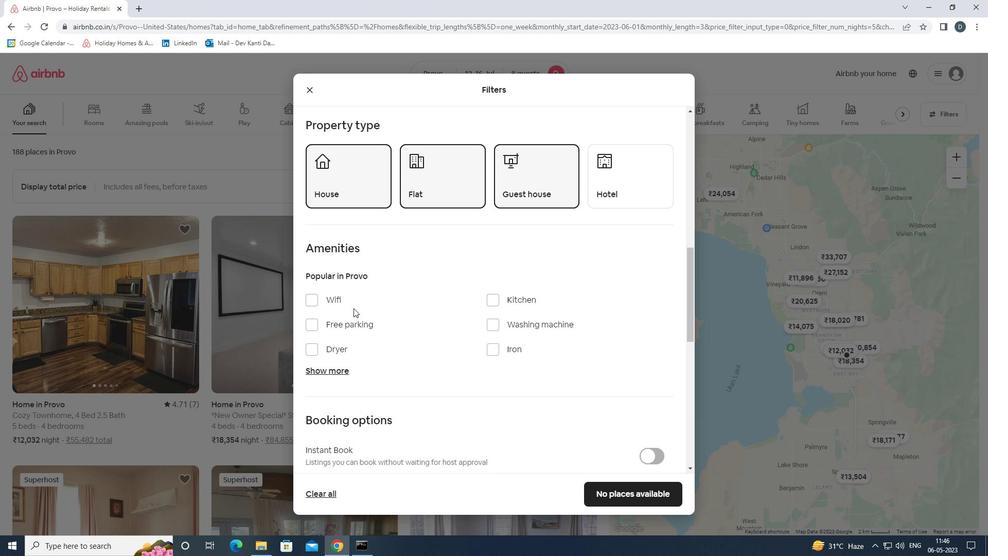 
Action: Mouse pressed left at (328, 301)
Screenshot: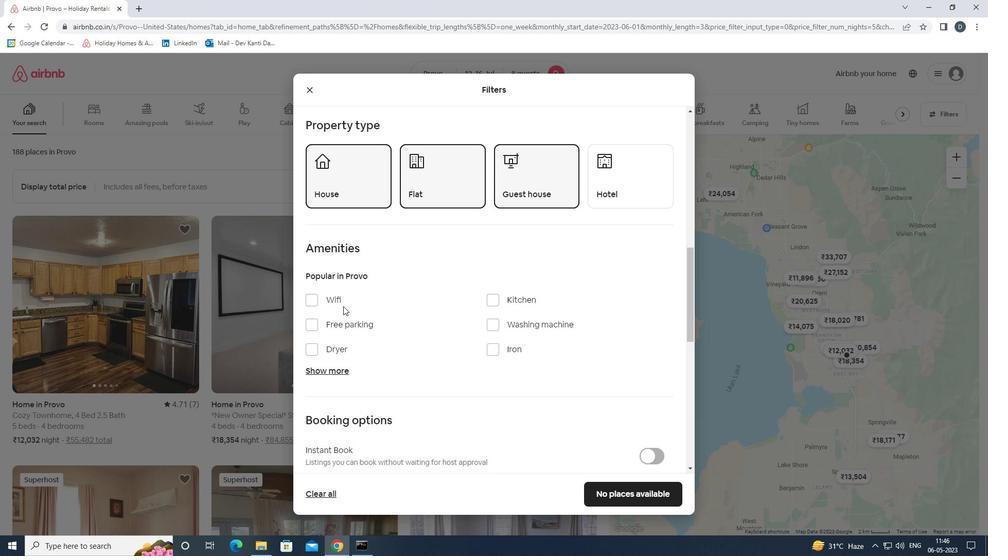 
Action: Mouse moved to (350, 325)
Screenshot: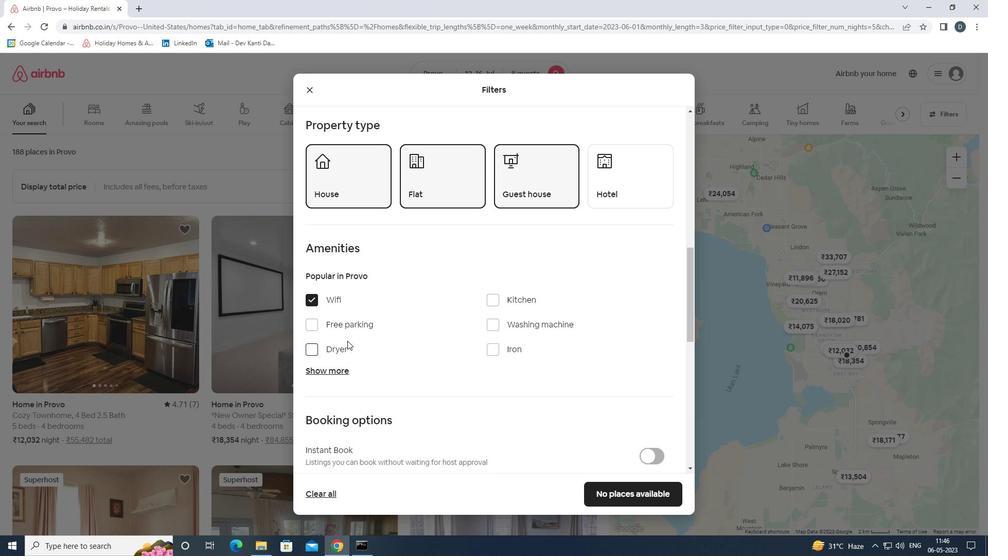 
Action: Mouse pressed left at (350, 325)
Screenshot: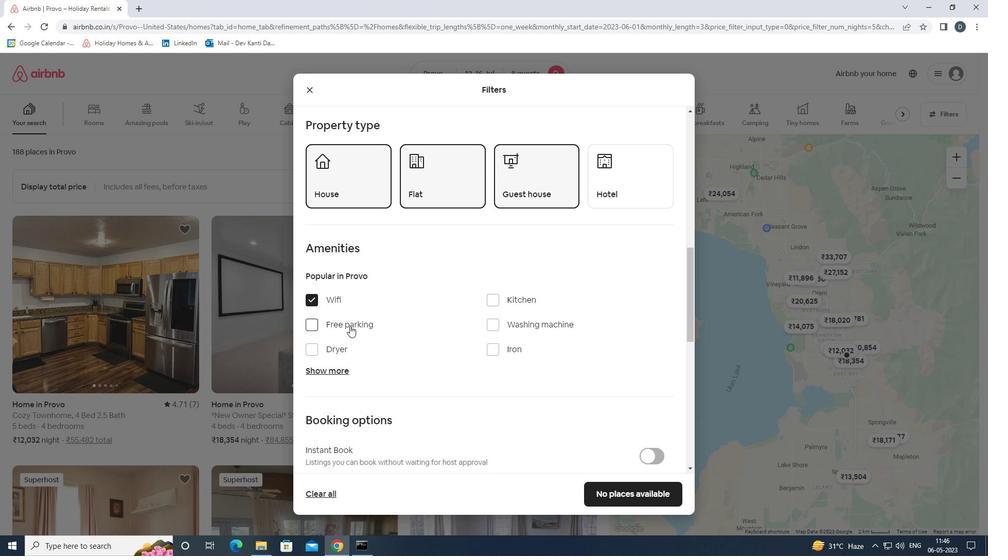 
Action: Mouse moved to (340, 371)
Screenshot: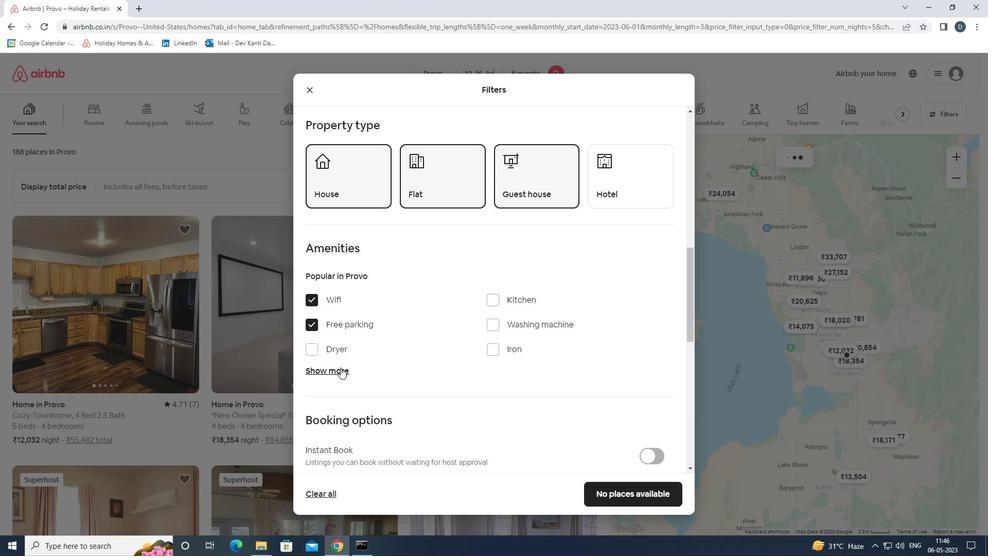 
Action: Mouse pressed left at (340, 371)
Screenshot: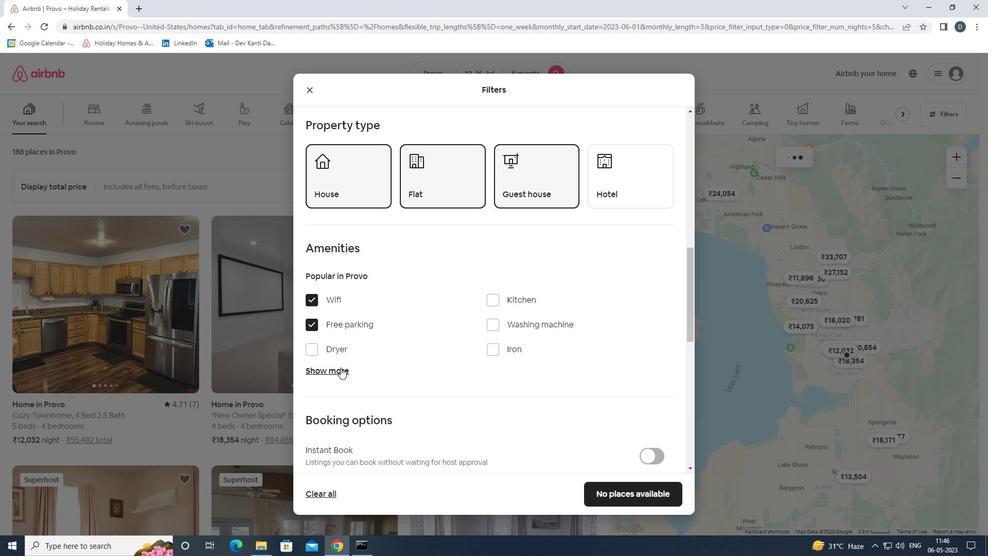 
Action: Mouse moved to (497, 382)
Screenshot: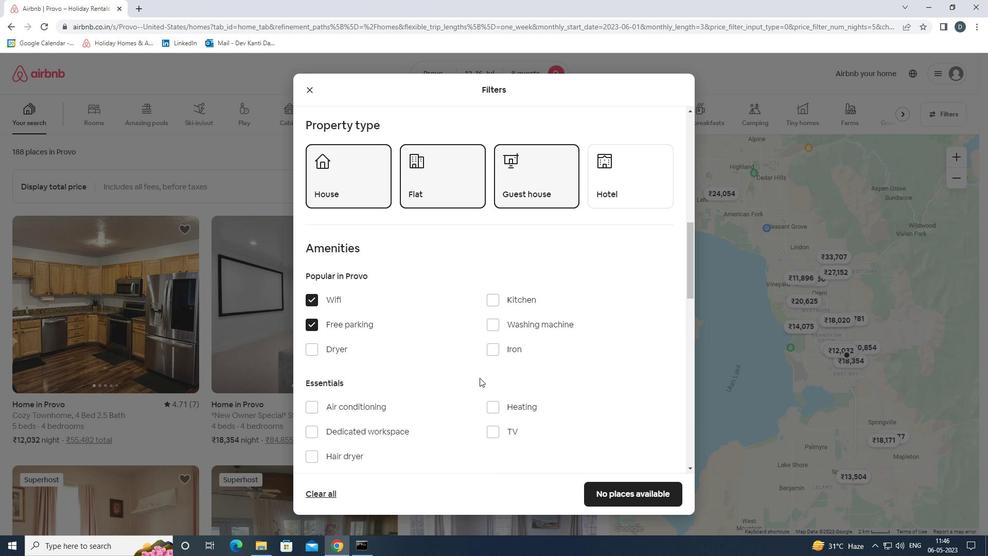 
Action: Mouse scrolled (497, 382) with delta (0, 0)
Screenshot: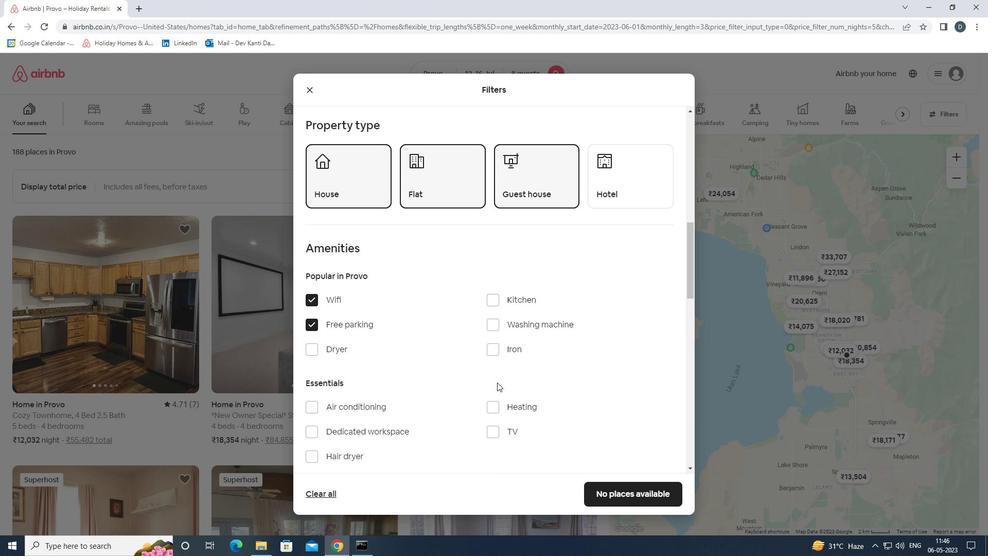 
Action: Mouse moved to (498, 382)
Screenshot: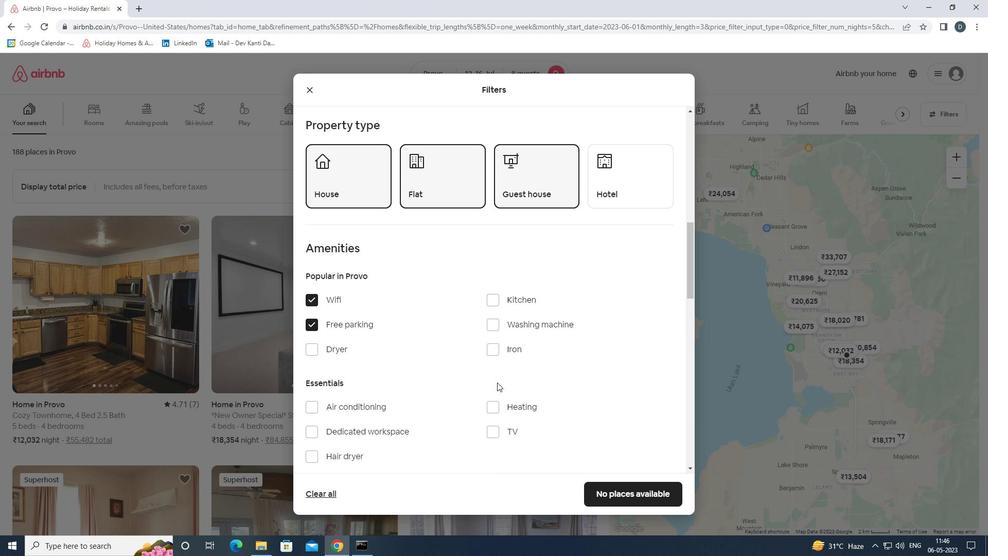 
Action: Mouse scrolled (498, 382) with delta (0, 0)
Screenshot: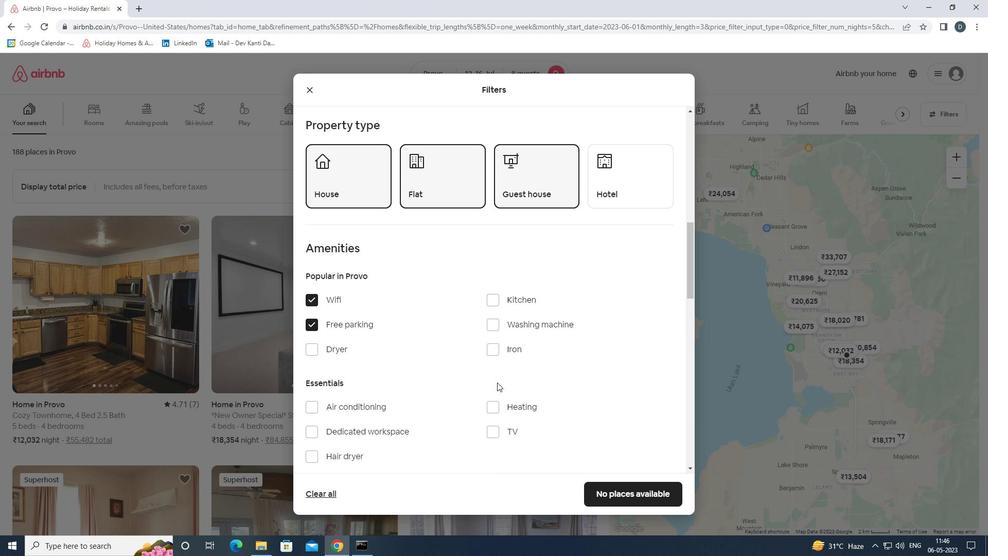 
Action: Mouse moved to (513, 329)
Screenshot: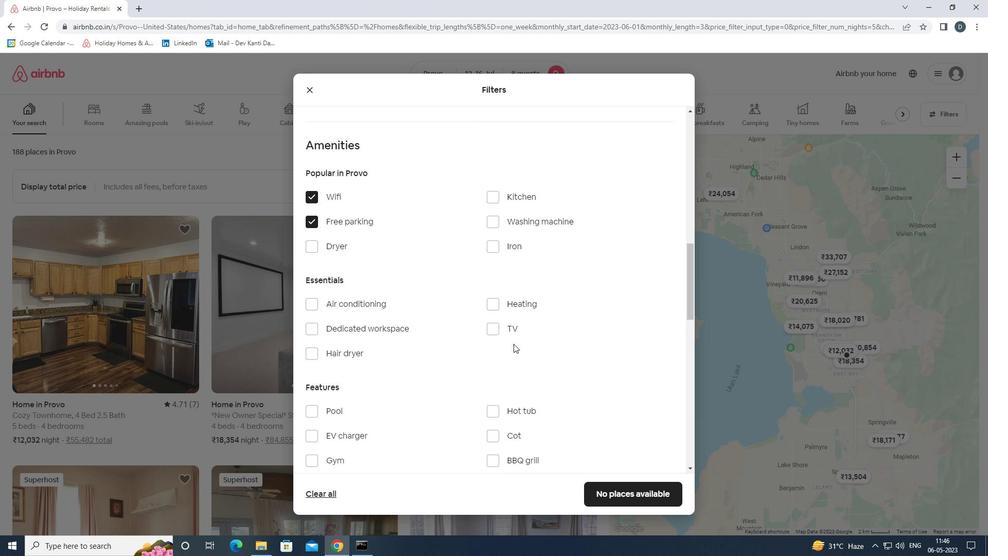 
Action: Mouse pressed left at (513, 329)
Screenshot: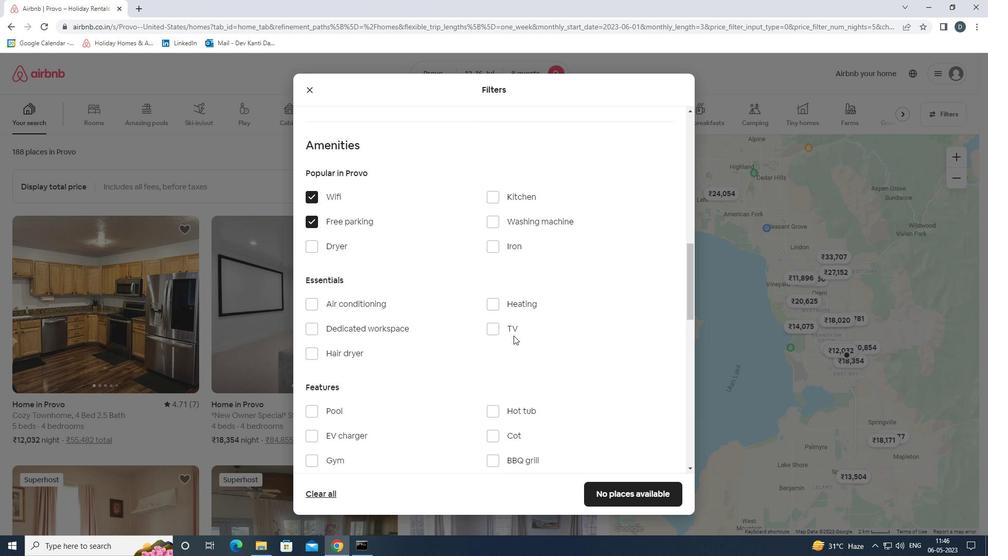 
Action: Mouse scrolled (513, 328) with delta (0, 0)
Screenshot: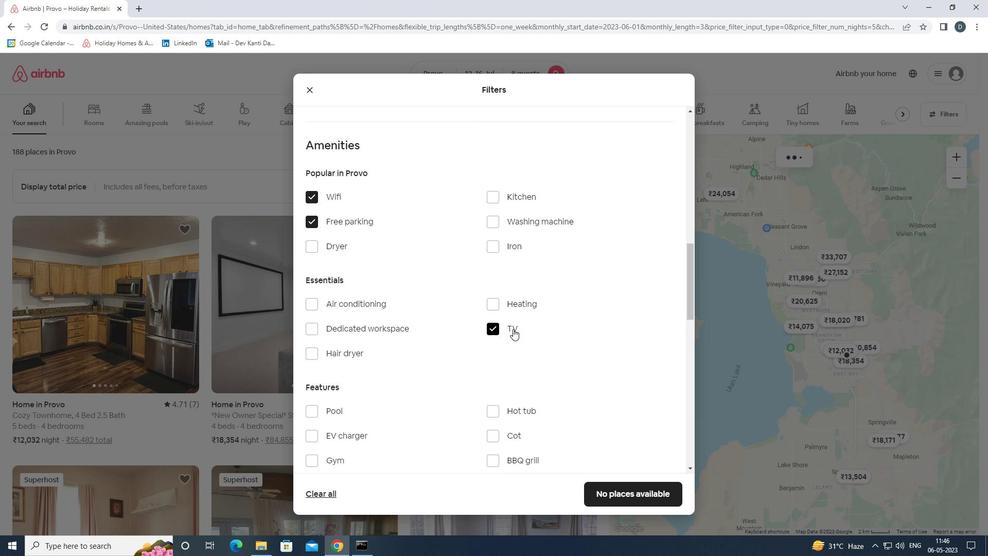 
Action: Mouse moved to (512, 333)
Screenshot: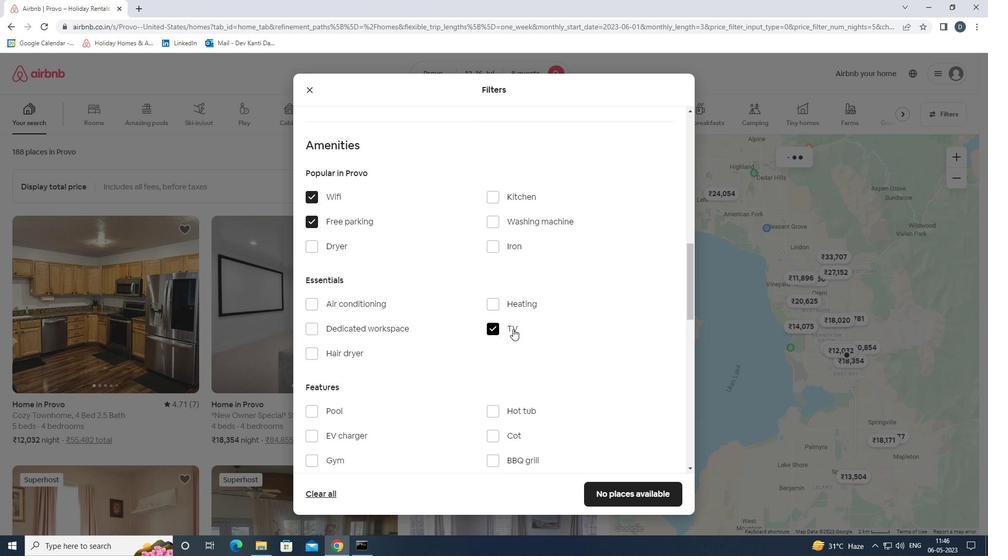 
Action: Mouse scrolled (512, 333) with delta (0, 0)
Screenshot: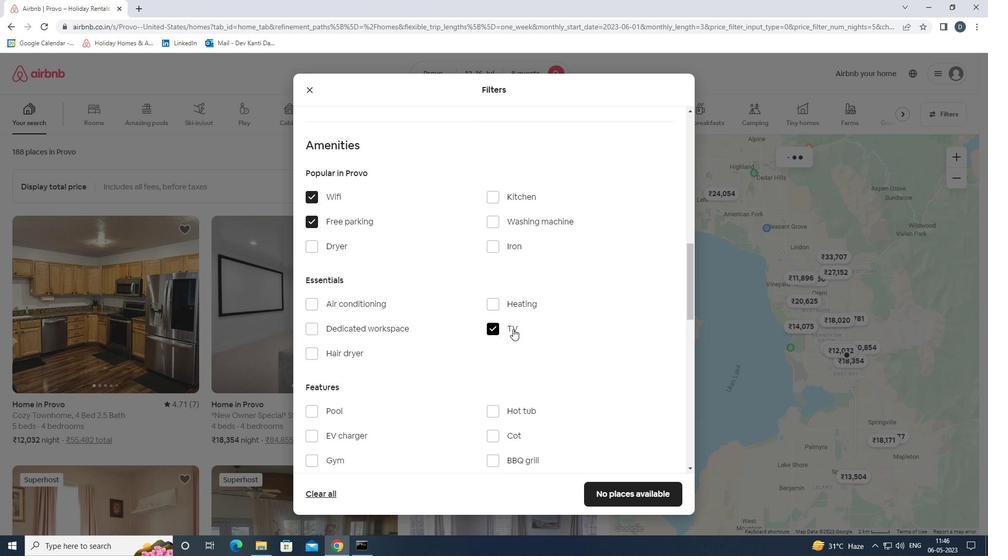 
Action: Mouse moved to (365, 333)
Screenshot: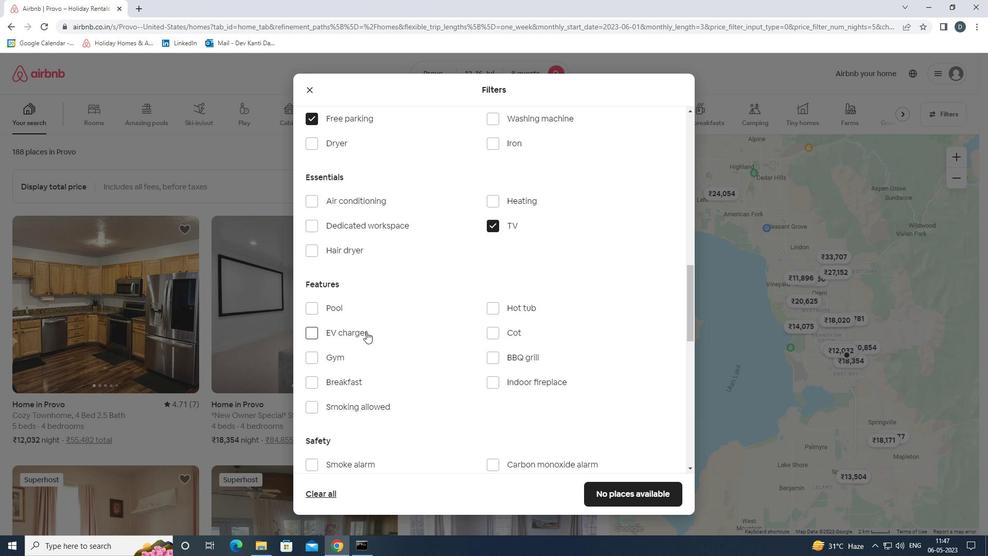 
Action: Mouse scrolled (365, 332) with delta (0, 0)
Screenshot: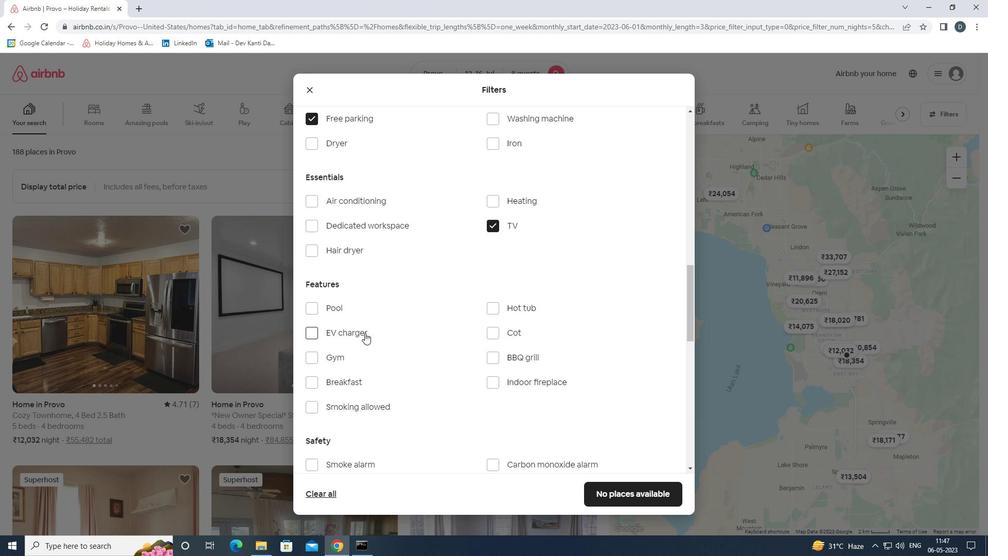 
Action: Mouse moved to (340, 312)
Screenshot: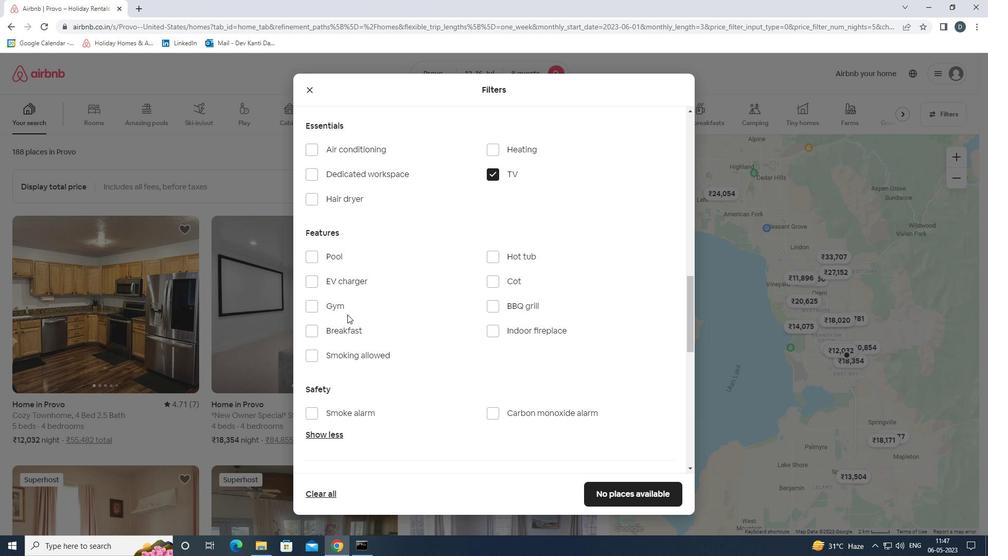 
Action: Mouse pressed left at (340, 312)
Screenshot: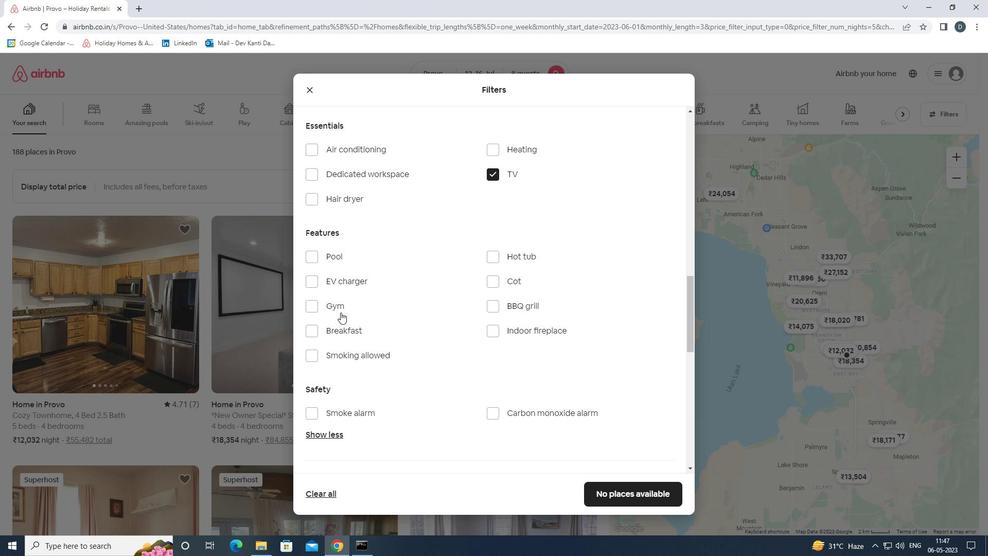 
Action: Mouse moved to (339, 329)
Screenshot: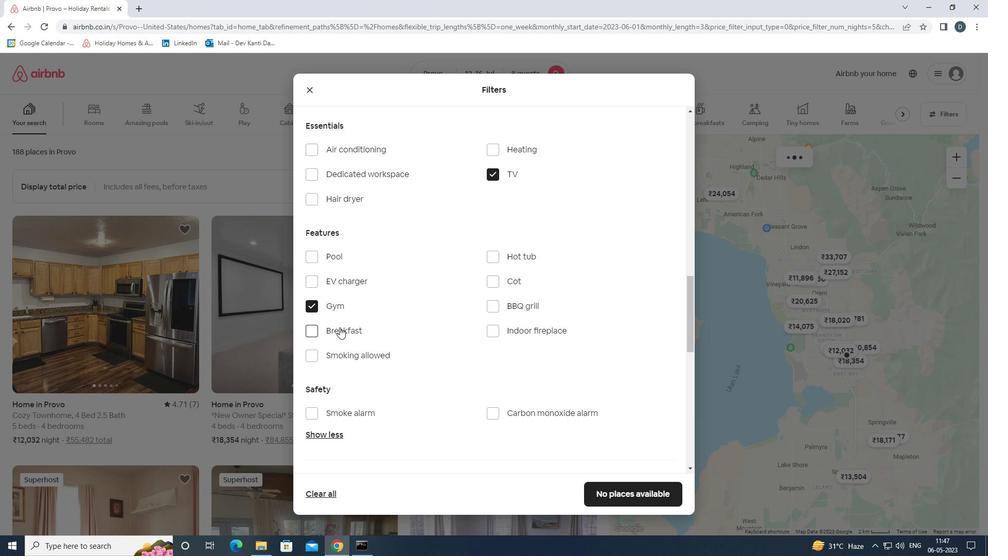 
Action: Mouse pressed left at (339, 329)
Screenshot: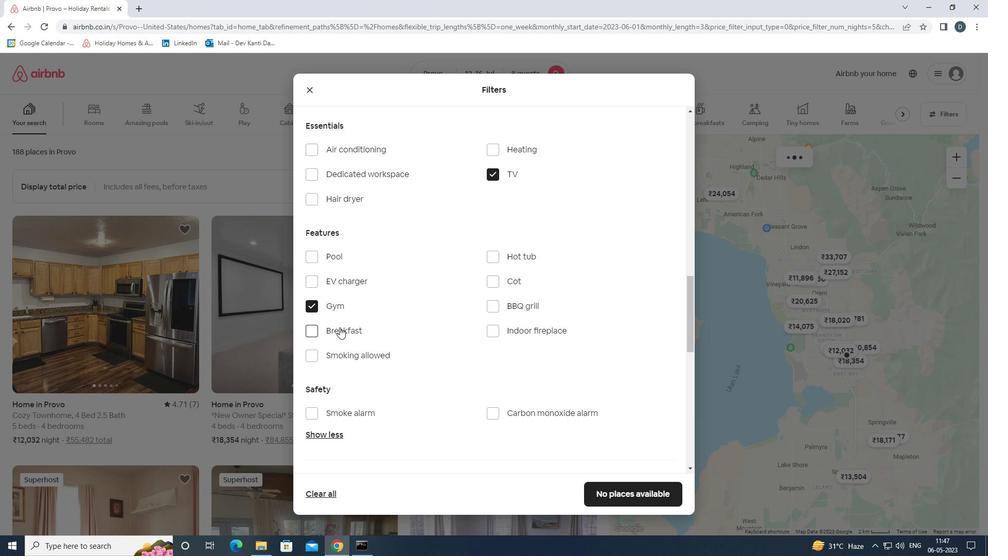 
Action: Mouse moved to (470, 334)
Screenshot: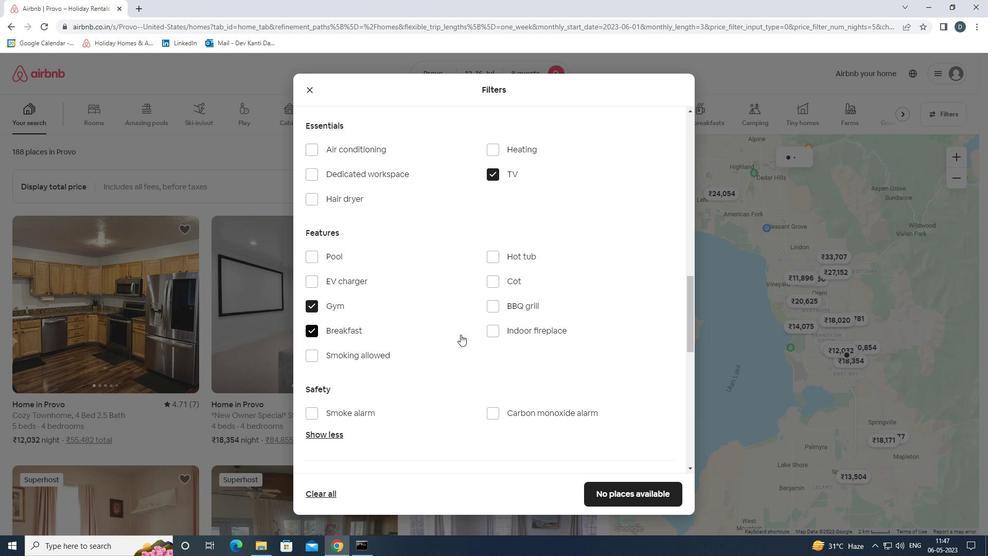 
Action: Mouse scrolled (470, 333) with delta (0, 0)
Screenshot: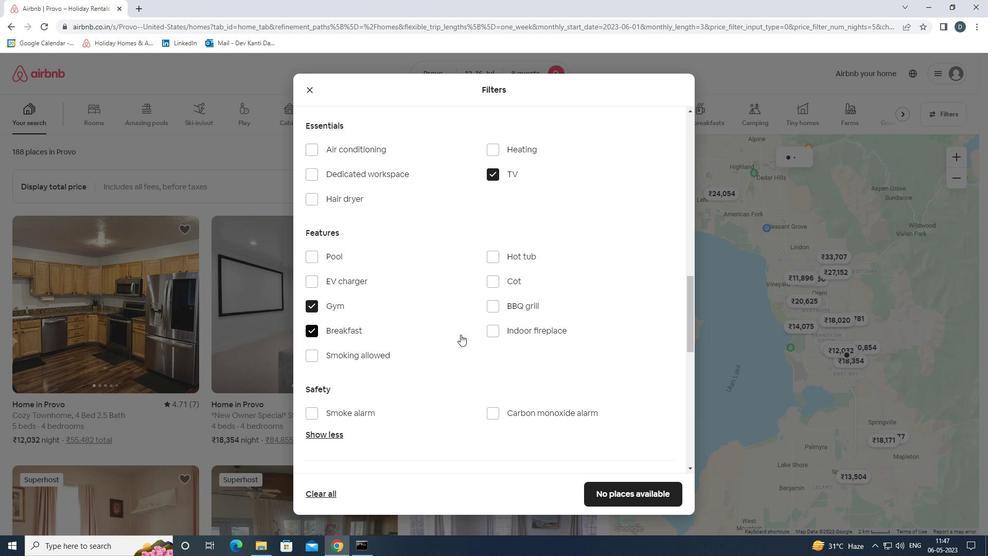 
Action: Mouse moved to (476, 335)
Screenshot: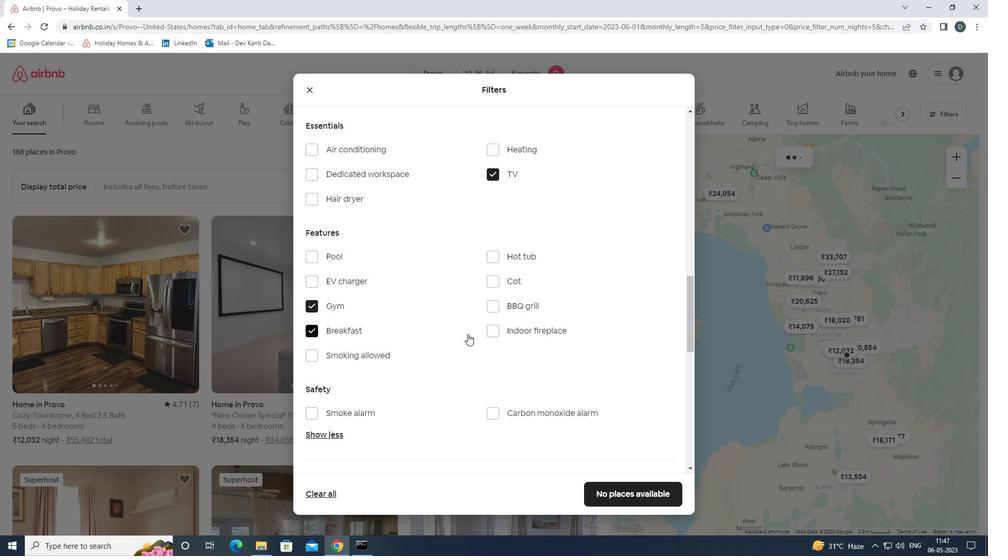 
Action: Mouse scrolled (476, 335) with delta (0, 0)
Screenshot: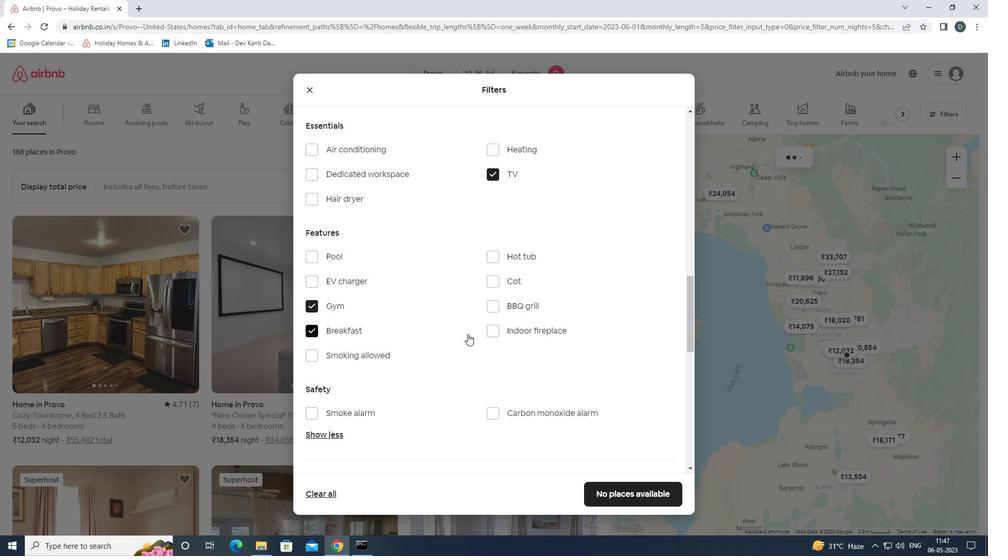 
Action: Mouse moved to (493, 337)
Screenshot: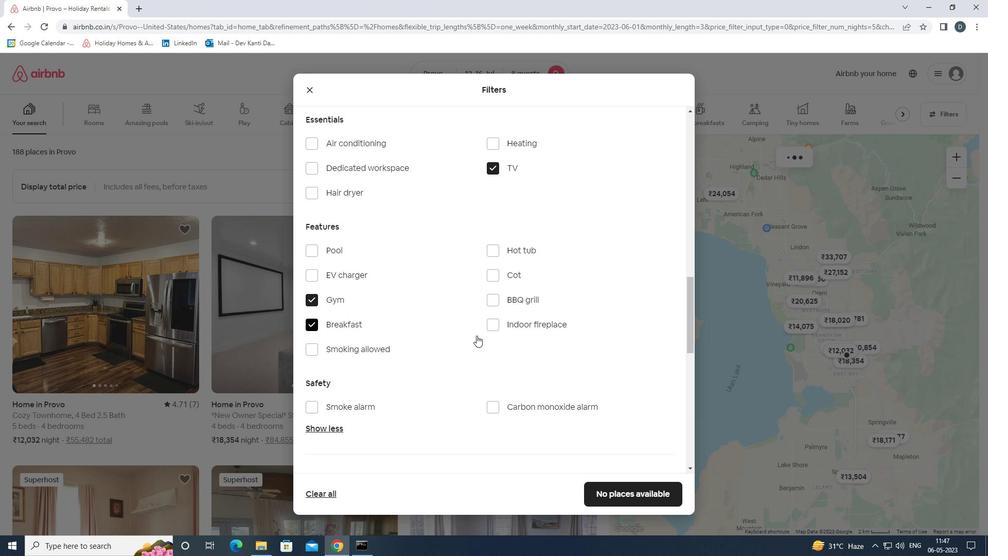 
Action: Mouse scrolled (493, 337) with delta (0, 0)
Screenshot: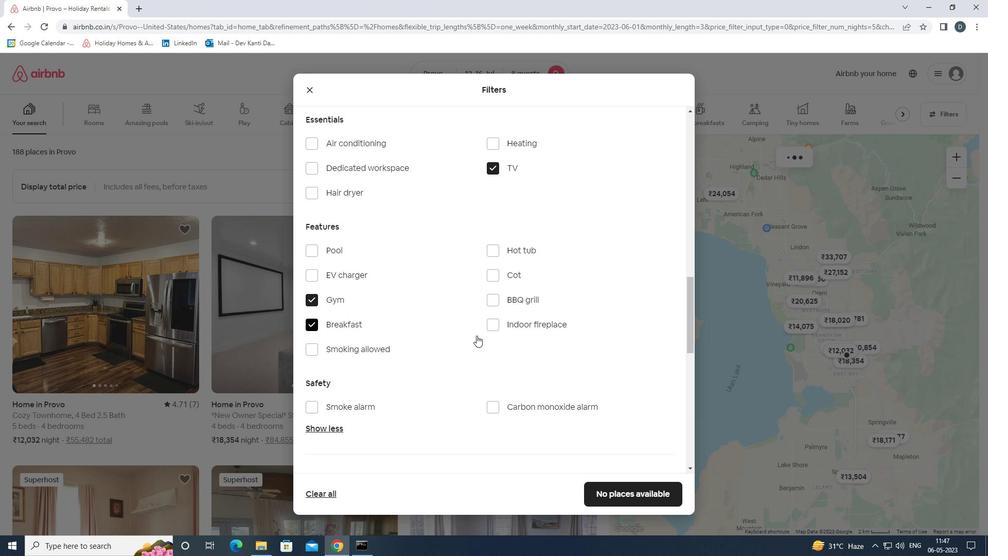 
Action: Mouse moved to (557, 346)
Screenshot: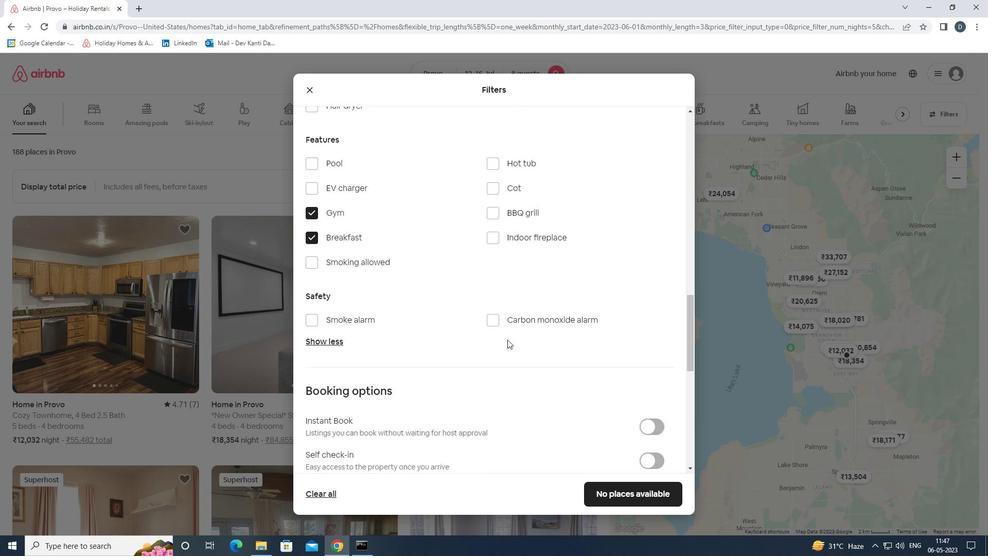 
Action: Mouse scrolled (557, 345) with delta (0, 0)
Screenshot: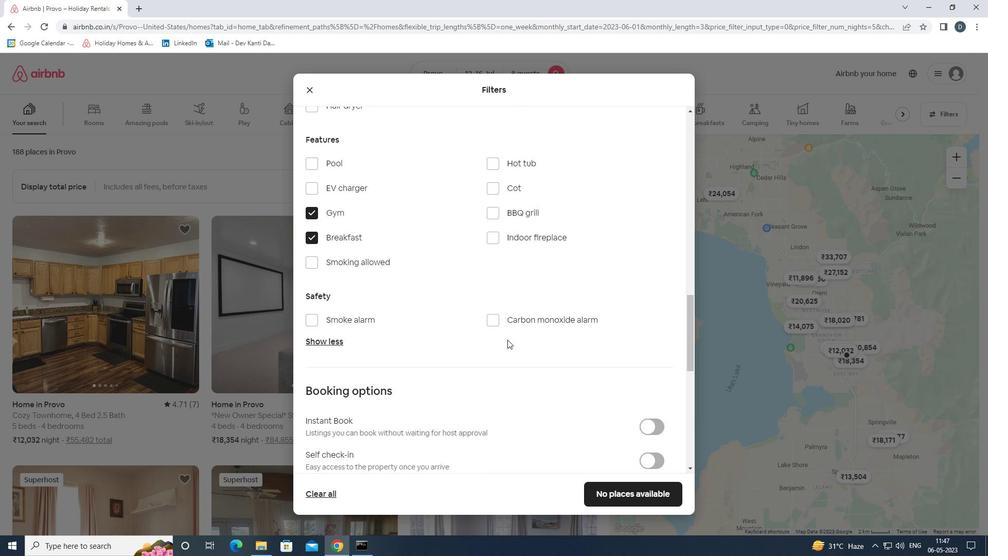 
Action: Mouse moved to (643, 355)
Screenshot: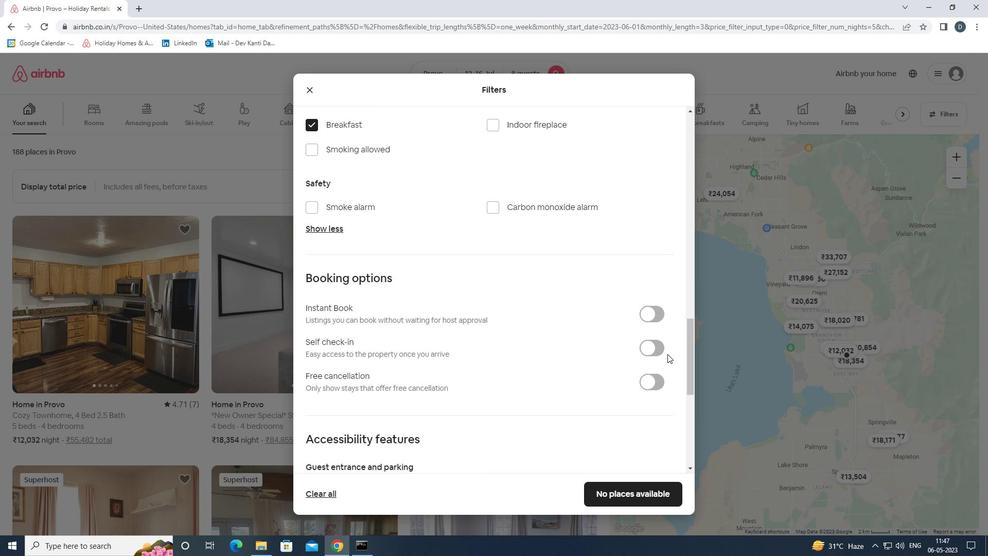 
Action: Mouse pressed left at (643, 355)
Screenshot: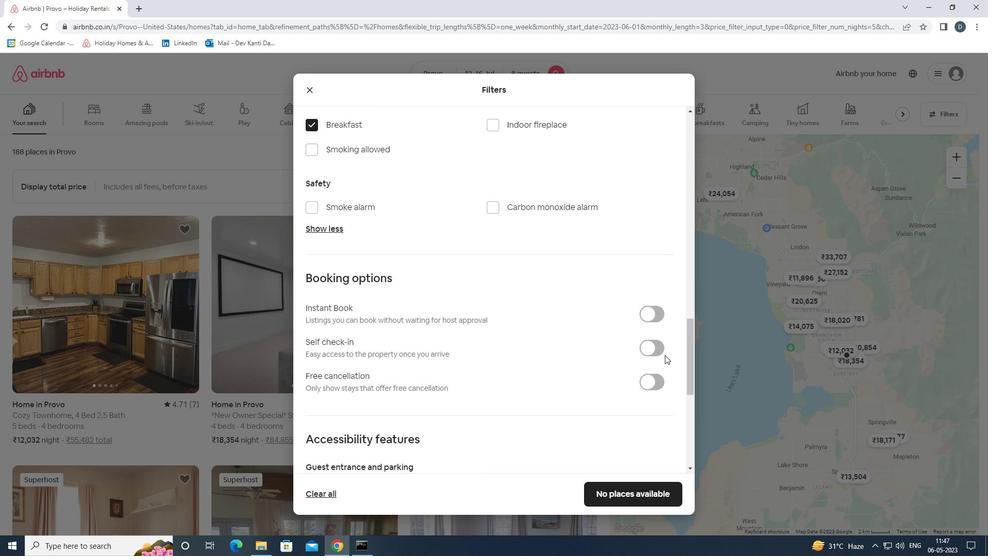 
Action: Mouse moved to (650, 348)
Screenshot: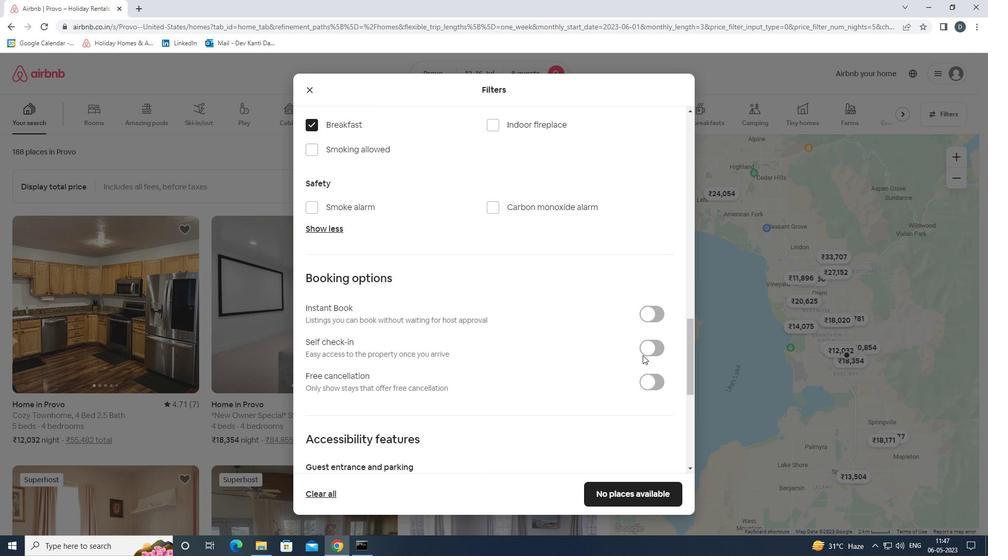 
Action: Mouse pressed left at (650, 348)
Screenshot: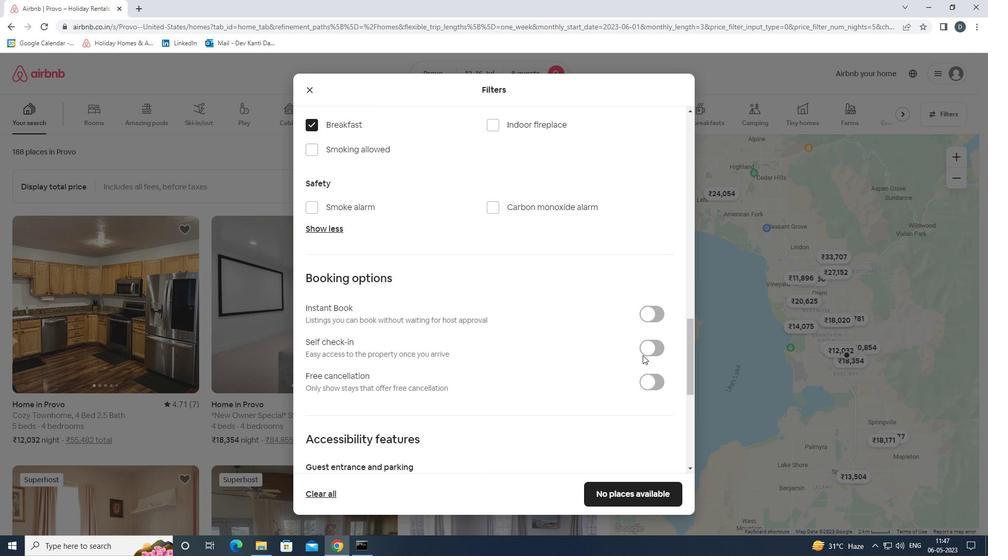
Action: Mouse moved to (616, 344)
Screenshot: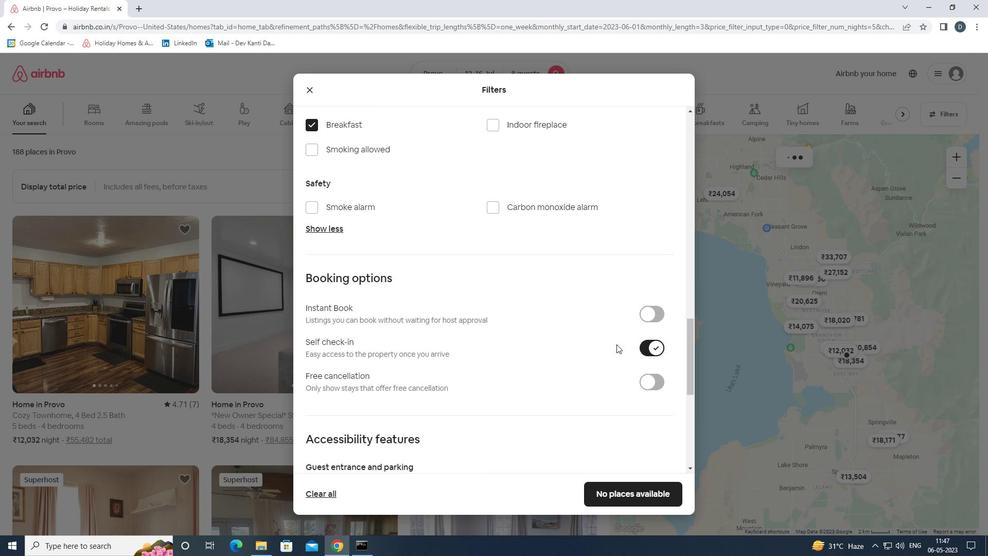 
Action: Mouse scrolled (616, 343) with delta (0, 0)
Screenshot: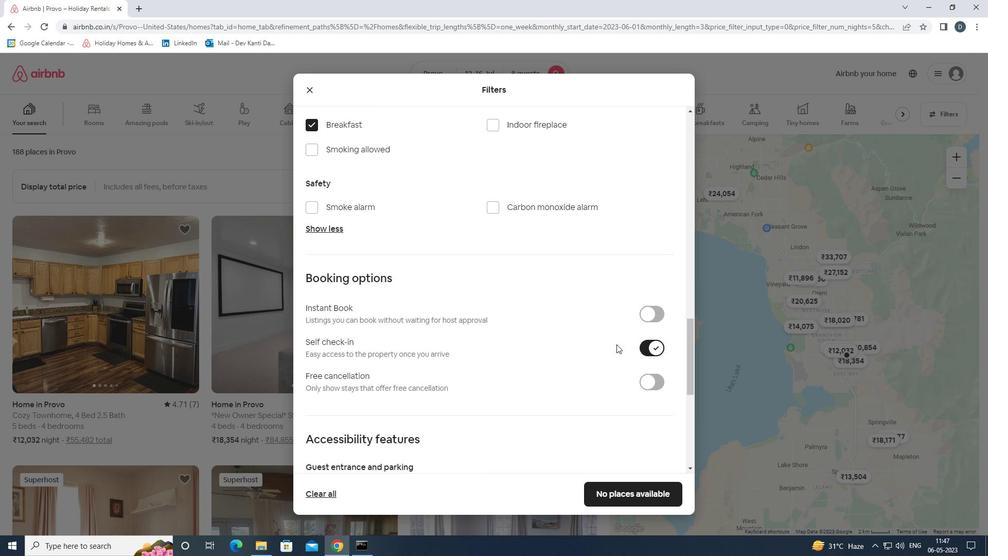 
Action: Mouse scrolled (616, 343) with delta (0, 0)
Screenshot: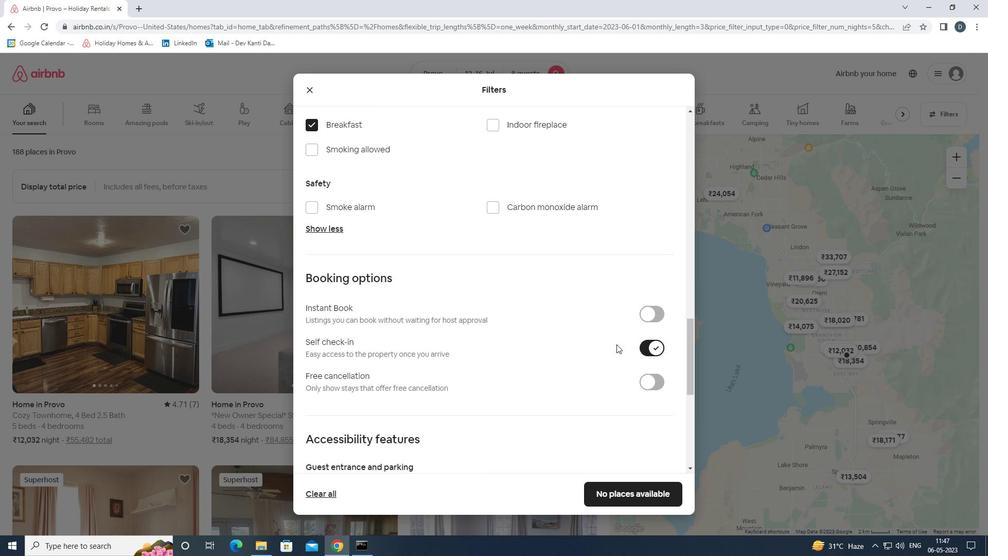 
Action: Mouse scrolled (616, 343) with delta (0, 0)
Screenshot: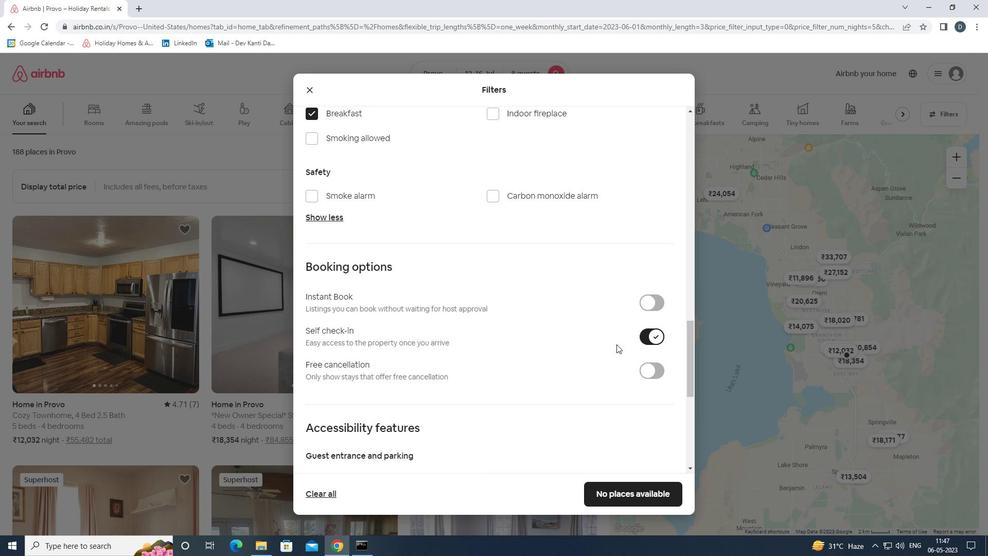 
Action: Mouse scrolled (616, 343) with delta (0, 0)
Screenshot: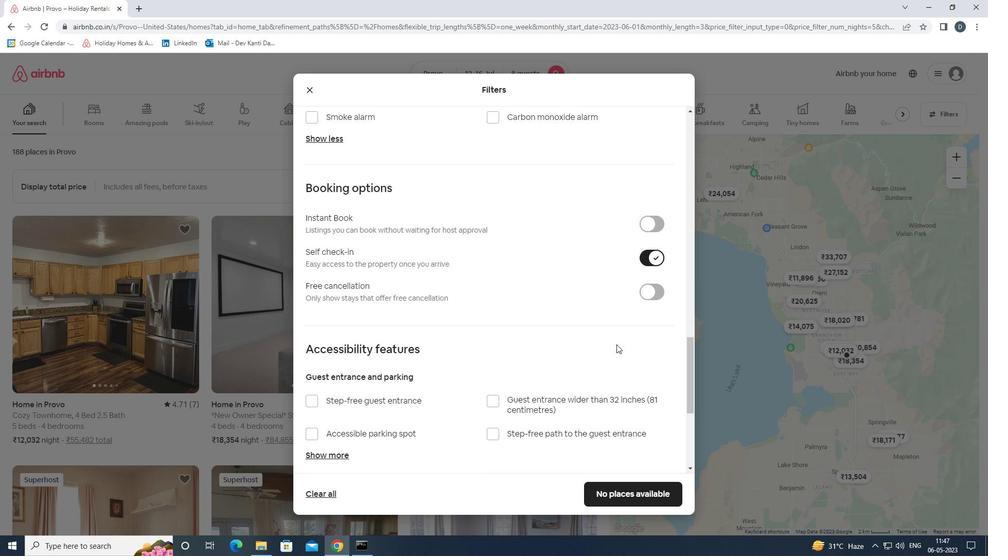 
Action: Mouse scrolled (616, 343) with delta (0, 0)
Screenshot: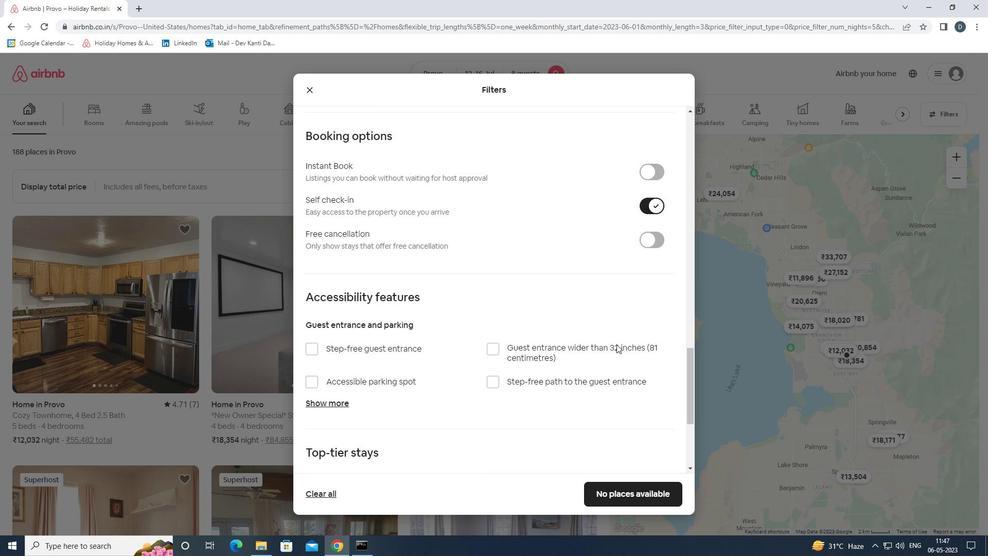 
Action: Mouse scrolled (616, 343) with delta (0, 0)
Screenshot: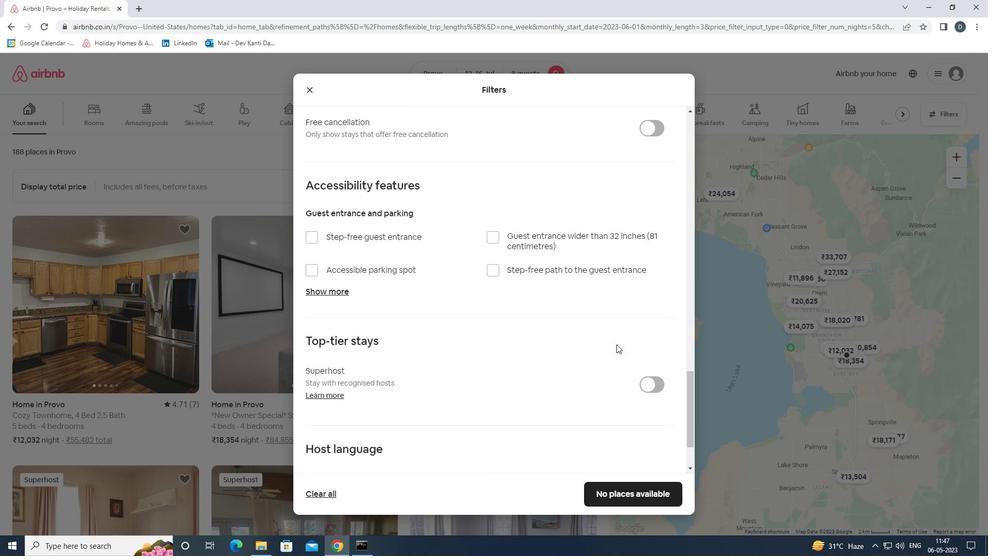
Action: Mouse moved to (529, 377)
Screenshot: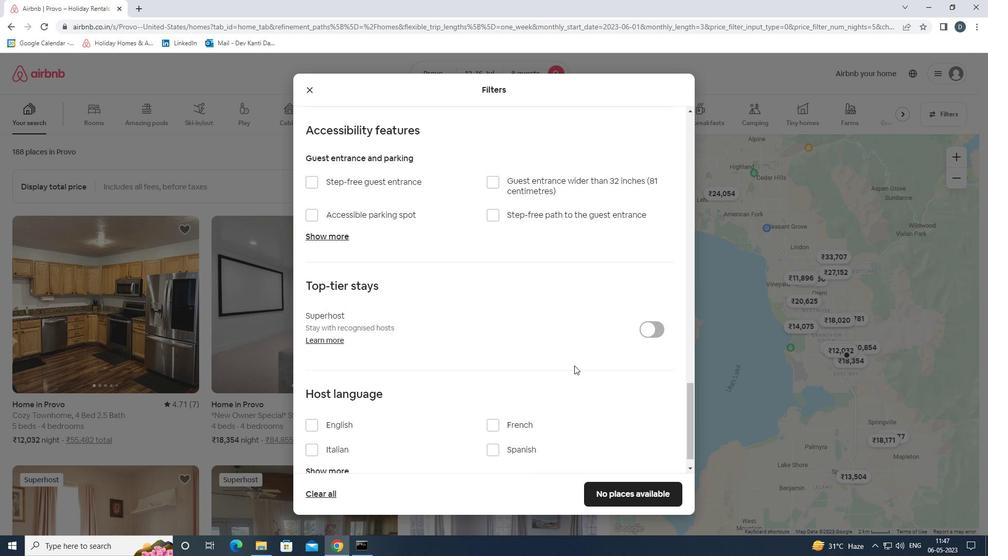 
Action: Mouse scrolled (529, 377) with delta (0, 0)
Screenshot: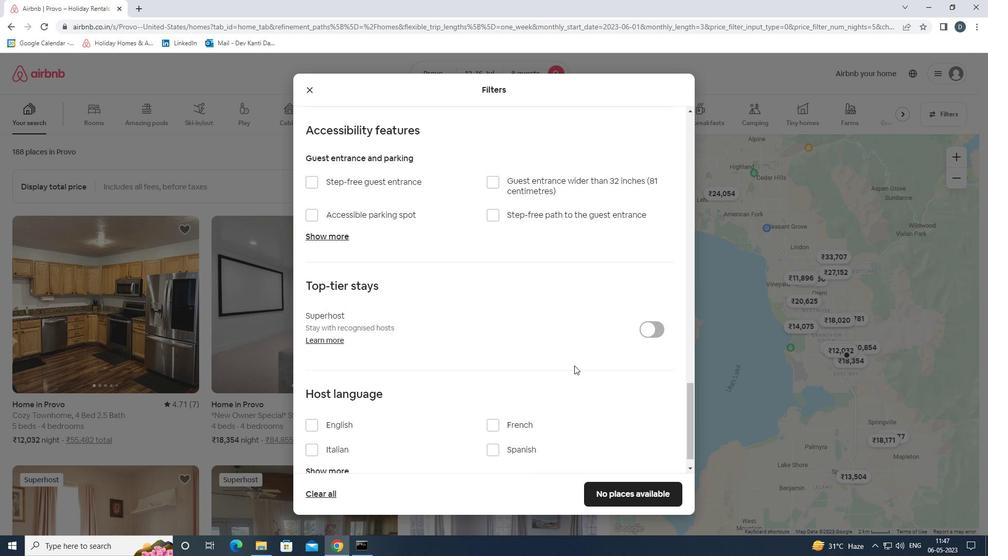 
Action: Mouse moved to (512, 383)
Screenshot: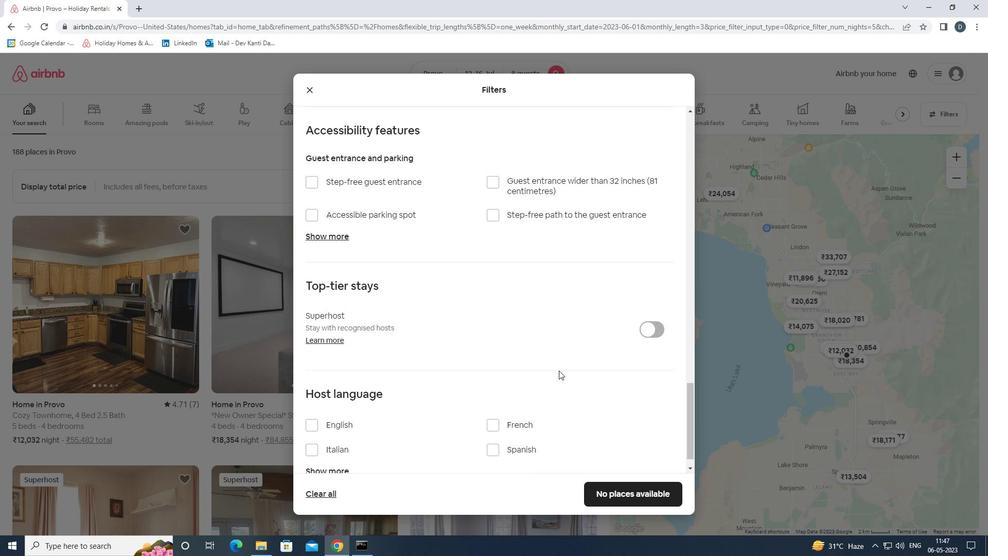 
Action: Mouse scrolled (512, 383) with delta (0, 0)
Screenshot: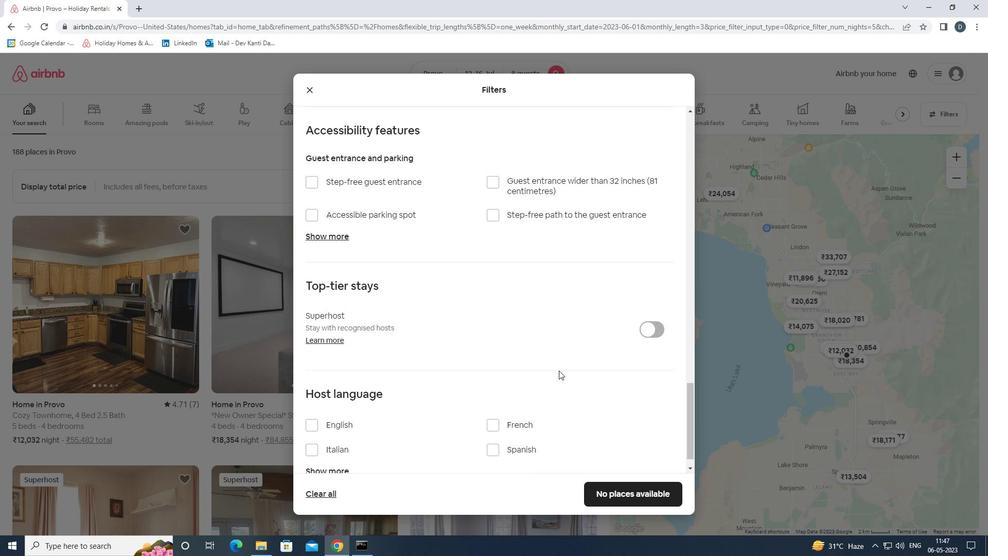 
Action: Mouse moved to (306, 399)
Screenshot: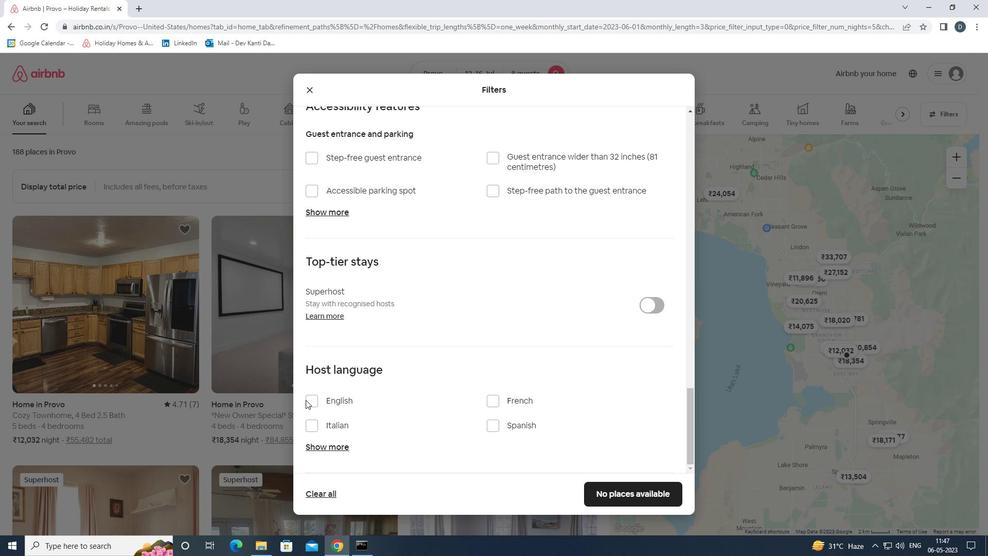
Action: Mouse pressed left at (306, 399)
Screenshot: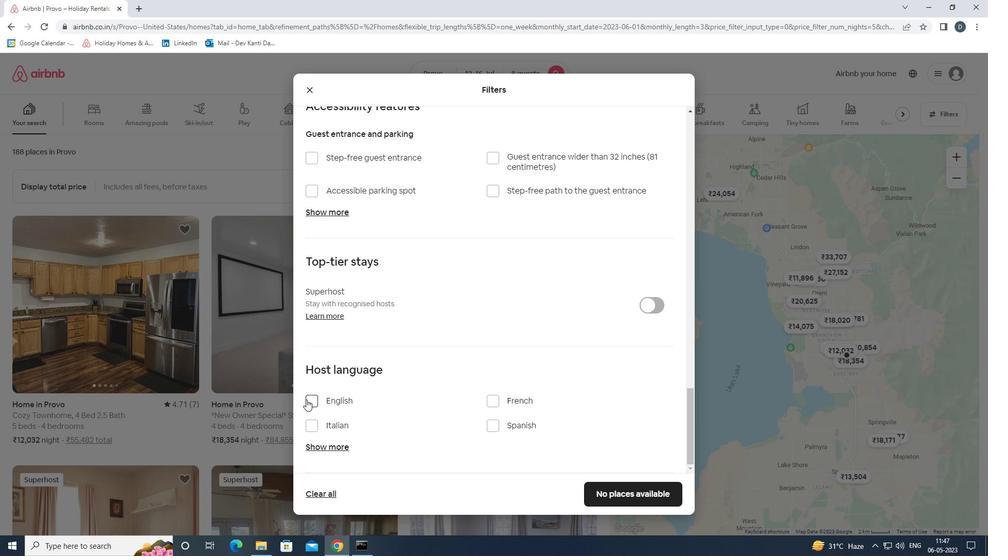 
Action: Mouse moved to (619, 487)
Screenshot: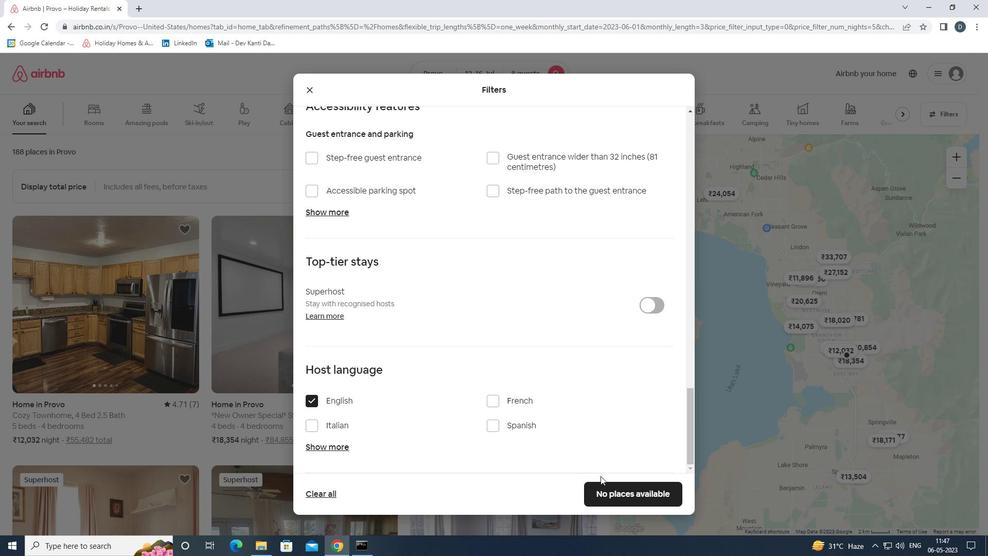 
Action: Mouse pressed left at (619, 487)
Screenshot: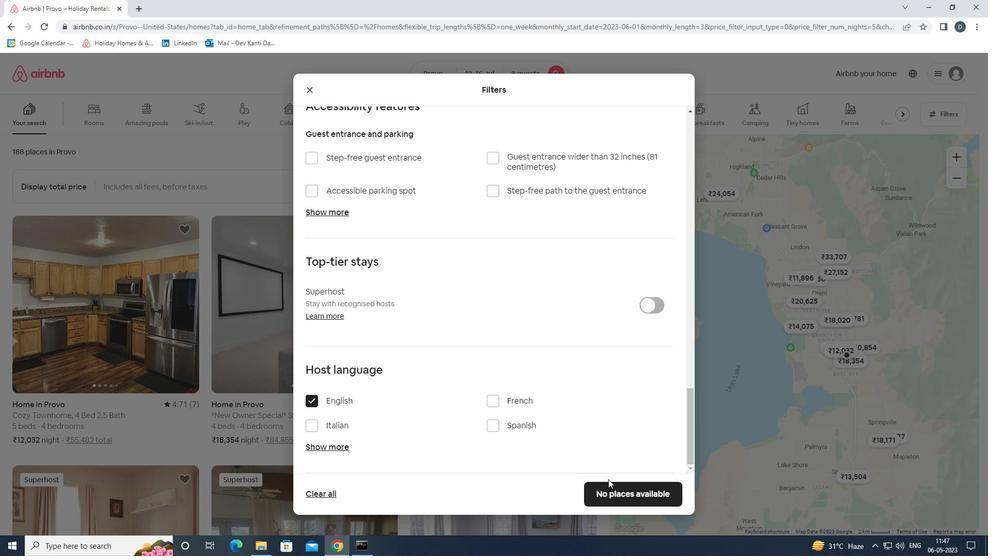 
Action: Mouse moved to (620, 487)
Screenshot: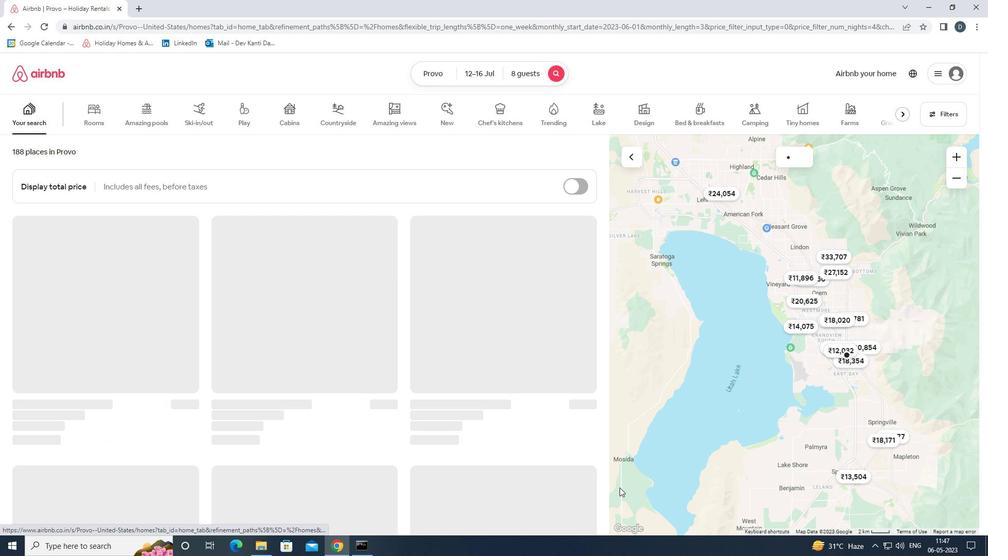 
